 Task: Find connections with filter location Bottrop with filter topic #Entrepreneurshipwith filter profile language French with filter current company DNV - Energy Systems with filter school Kendriya vidyalaya  with filter industry Building Equipment Contractors with filter service category Blogging with filter keywords title Substitute Teacher
Action: Mouse moved to (499, 64)
Screenshot: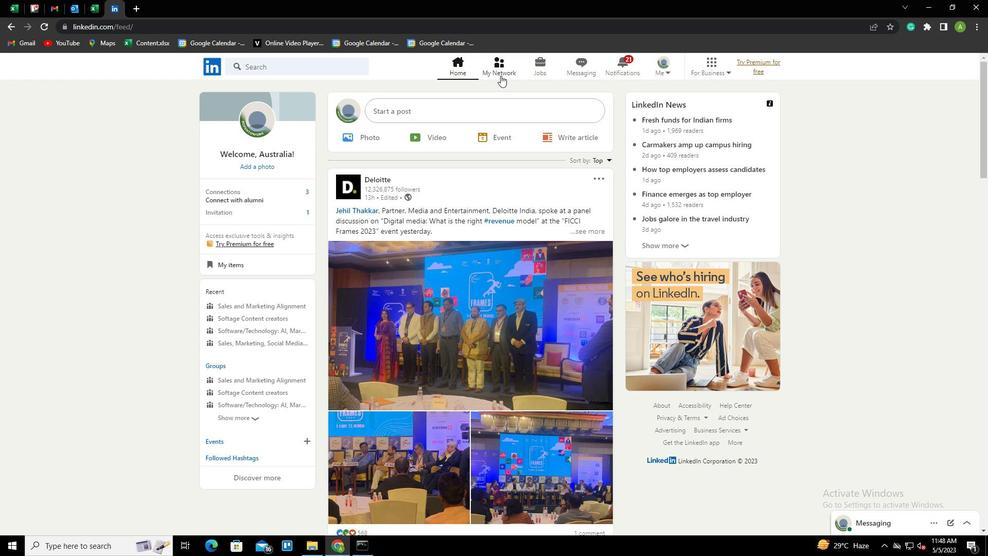 
Action: Mouse pressed left at (499, 64)
Screenshot: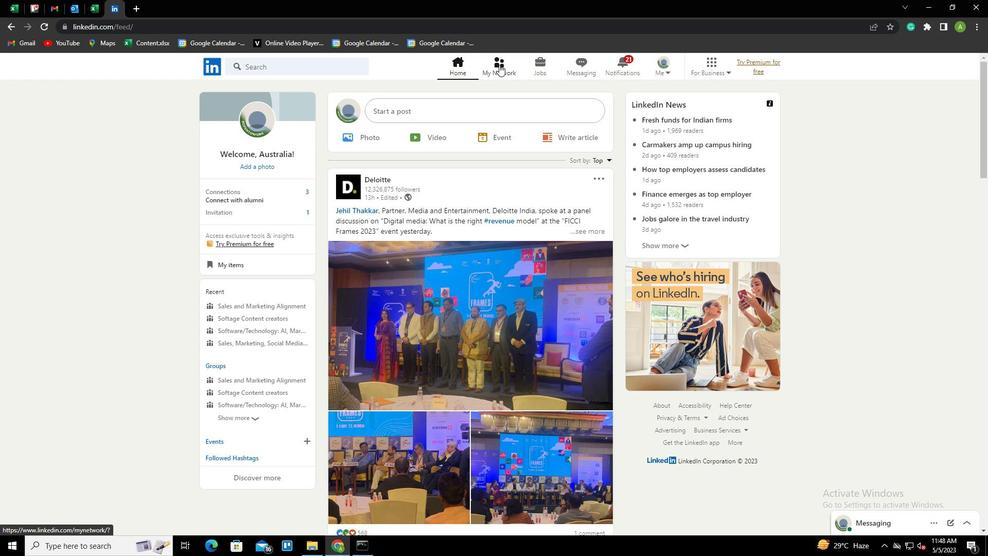 
Action: Mouse moved to (254, 120)
Screenshot: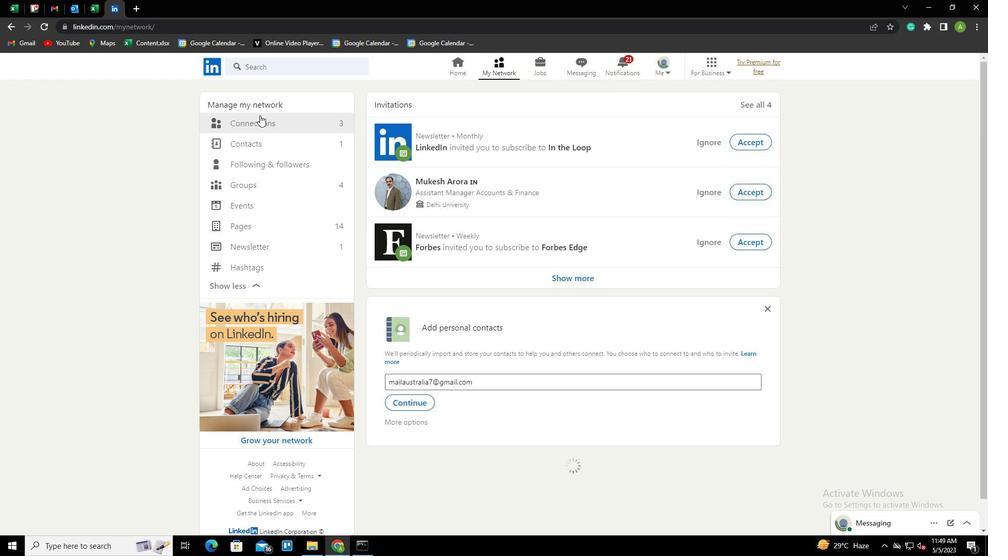 
Action: Mouse pressed left at (254, 120)
Screenshot: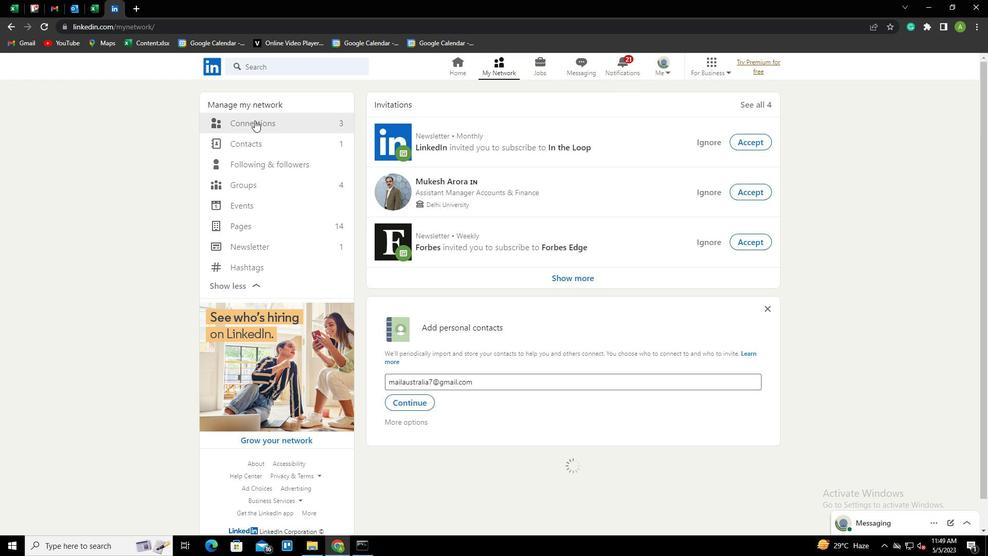 
Action: Mouse moved to (566, 122)
Screenshot: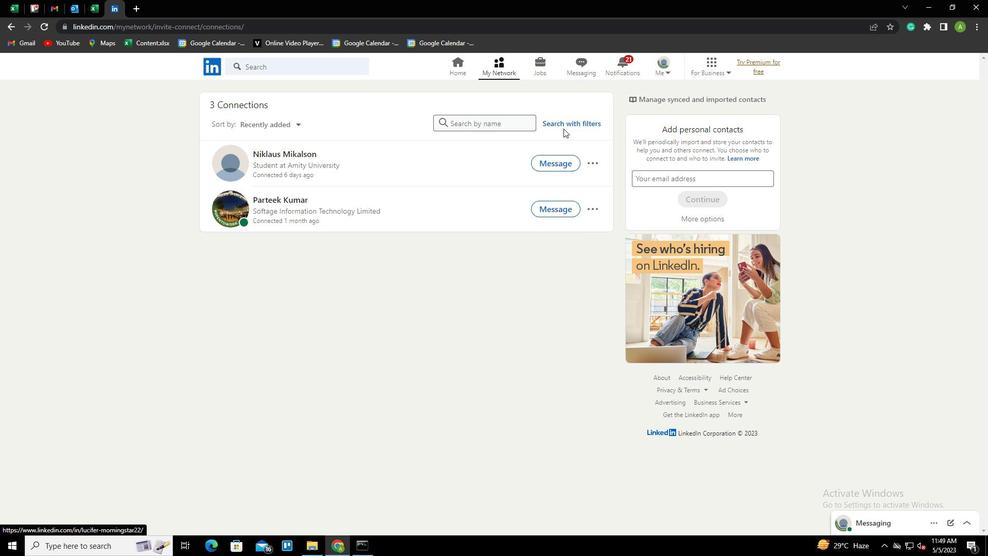 
Action: Mouse pressed left at (566, 122)
Screenshot: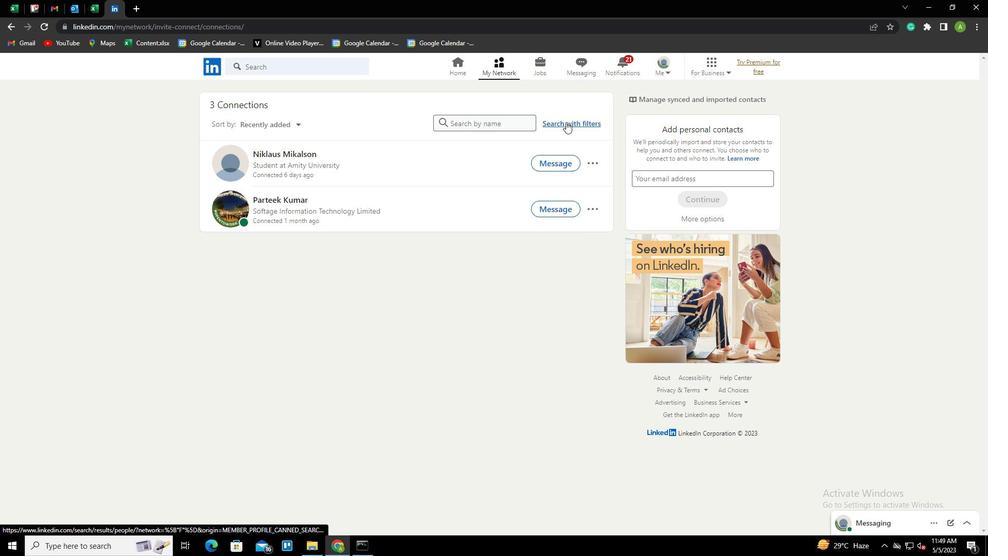 
Action: Mouse moved to (533, 98)
Screenshot: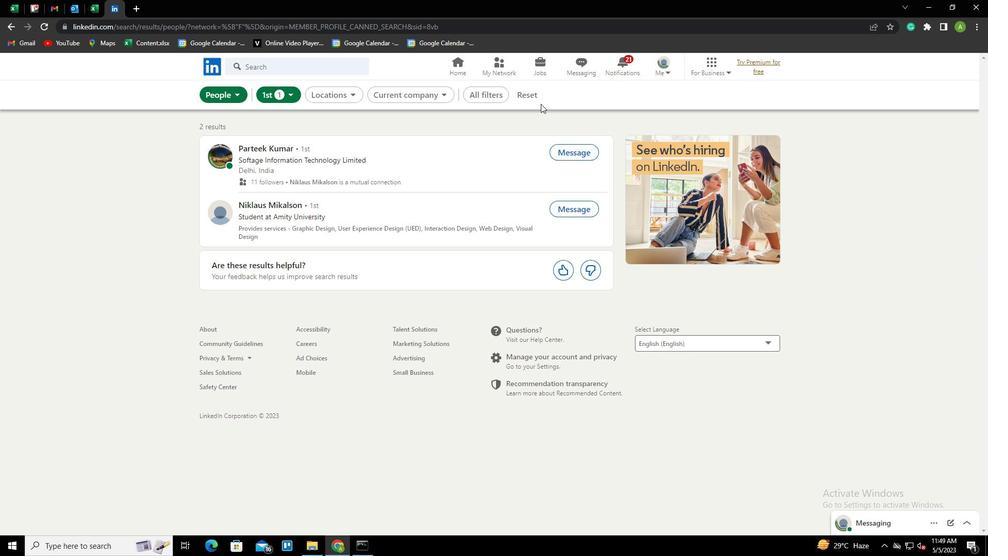 
Action: Mouse pressed left at (533, 98)
Screenshot: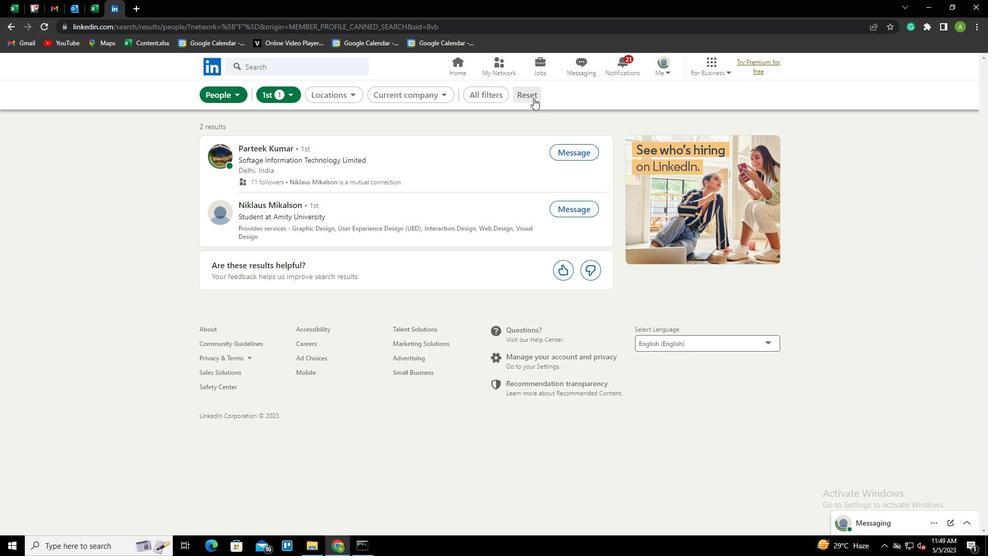 
Action: Mouse moved to (512, 94)
Screenshot: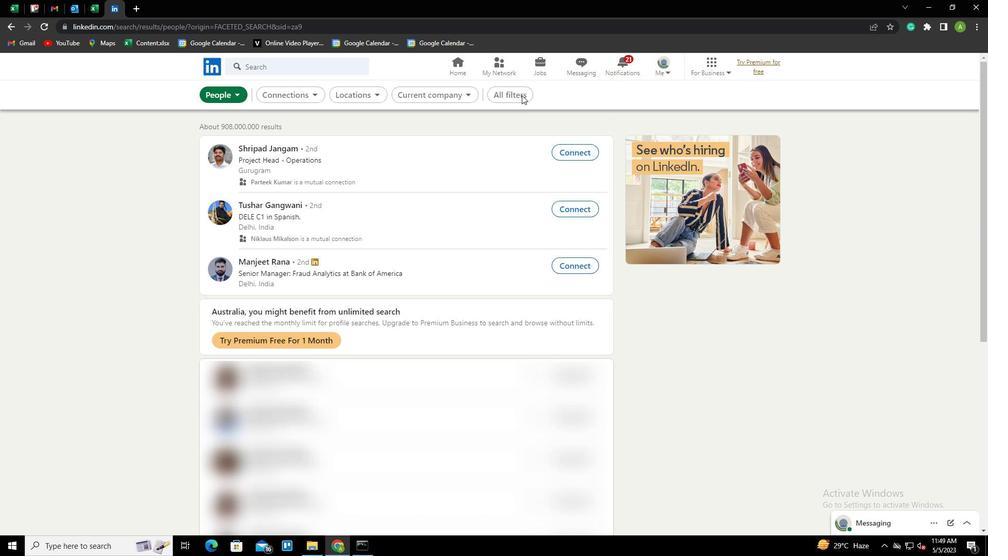 
Action: Mouse pressed left at (512, 94)
Screenshot: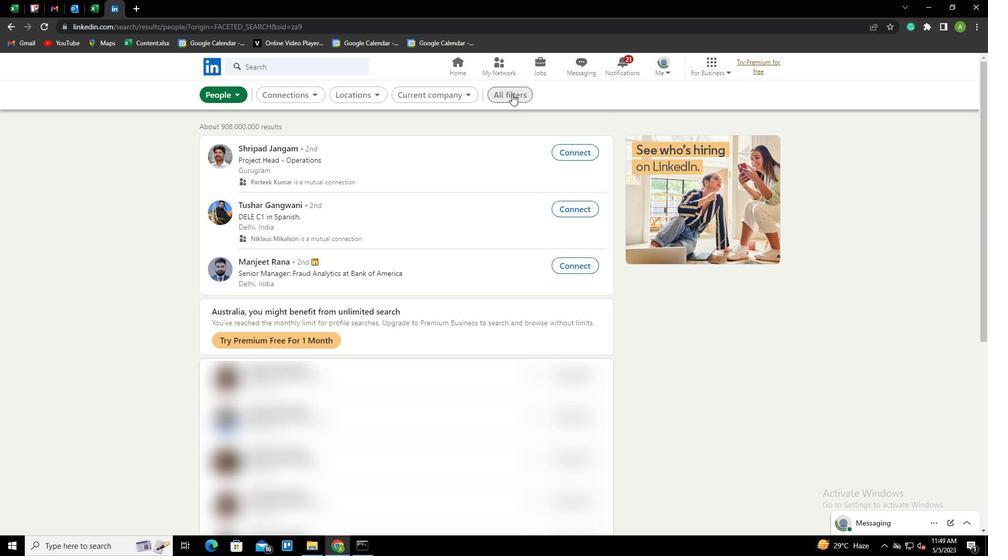 
Action: Mouse moved to (802, 260)
Screenshot: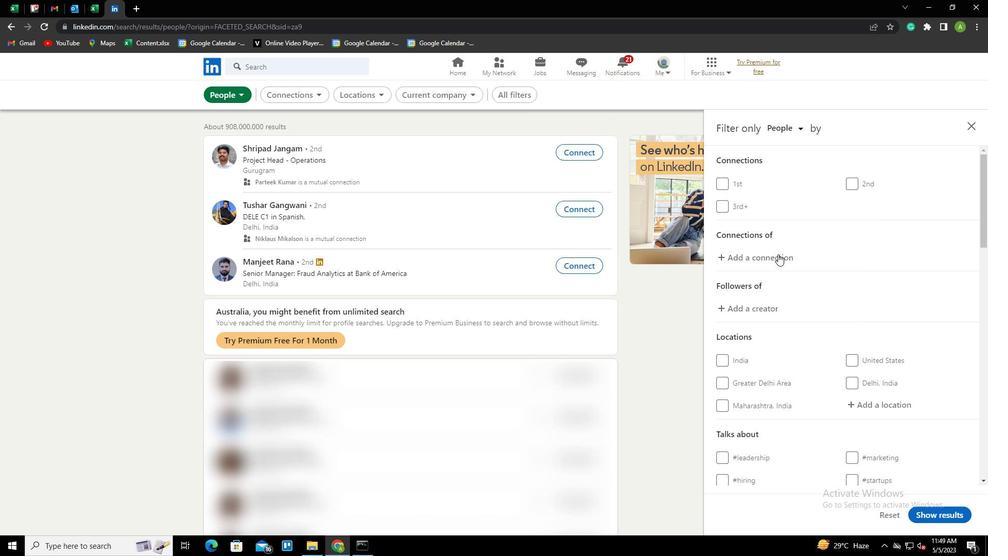 
Action: Mouse scrolled (802, 260) with delta (0, 0)
Screenshot: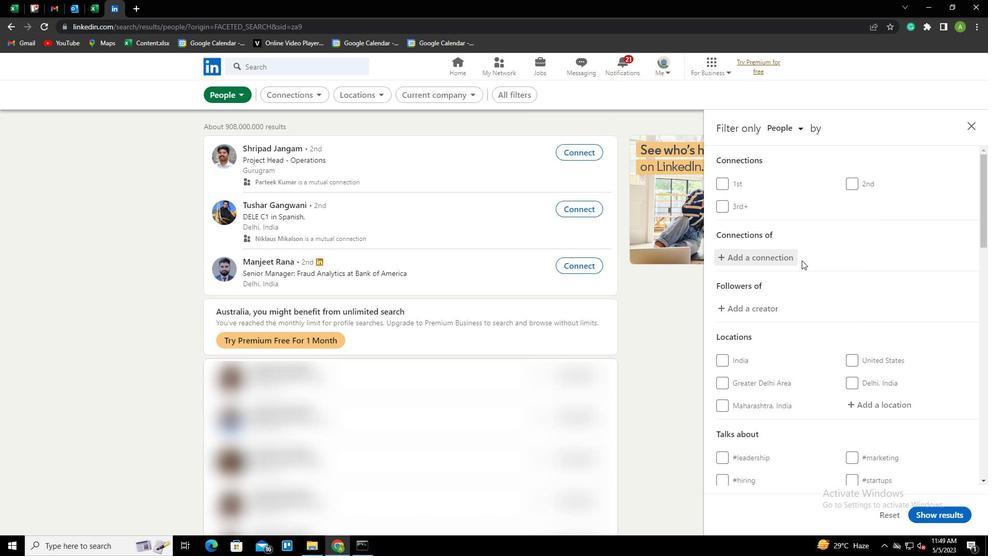 
Action: Mouse scrolled (802, 260) with delta (0, 0)
Screenshot: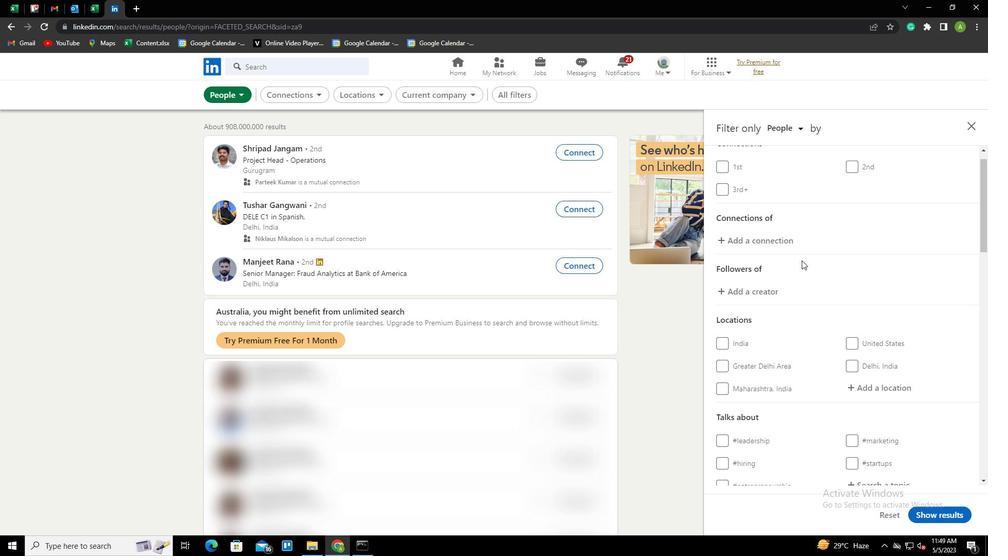 
Action: Mouse scrolled (802, 260) with delta (0, 0)
Screenshot: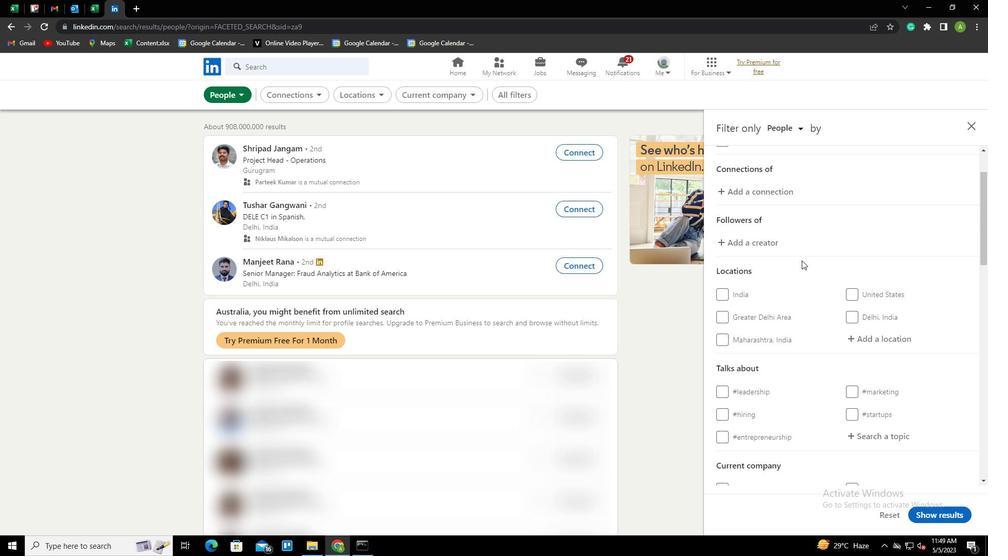 
Action: Mouse moved to (882, 250)
Screenshot: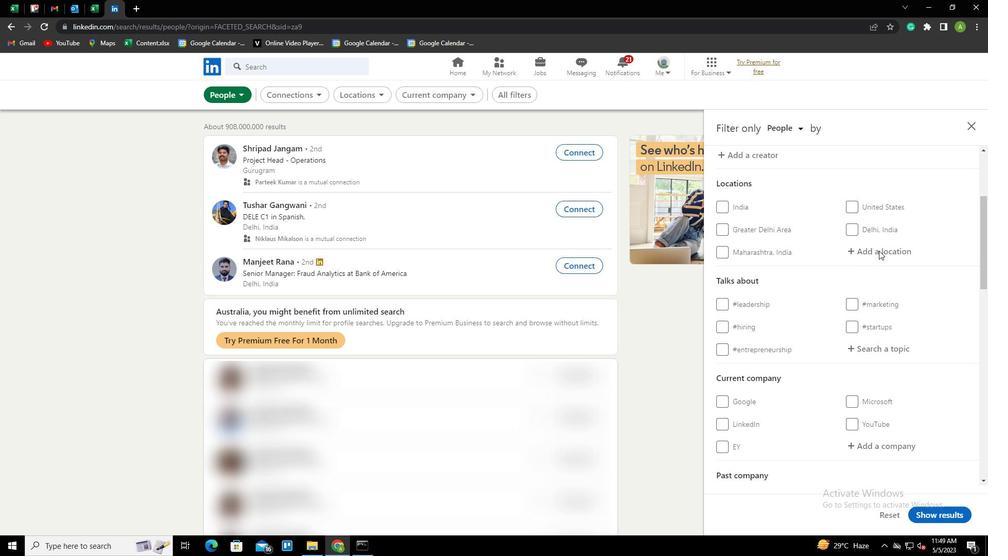 
Action: Mouse pressed left at (882, 250)
Screenshot: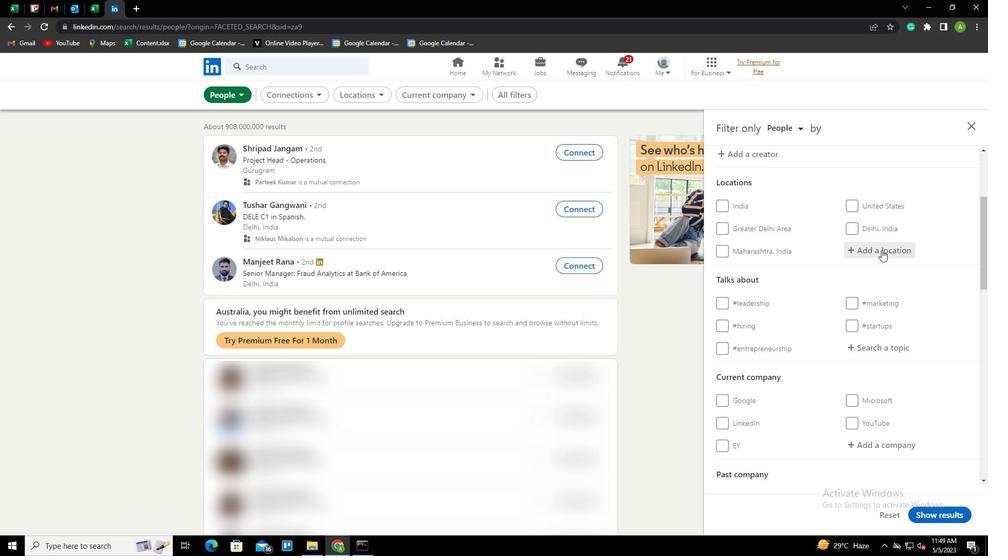 
Action: Key pressed <Key.shift>BO
Screenshot: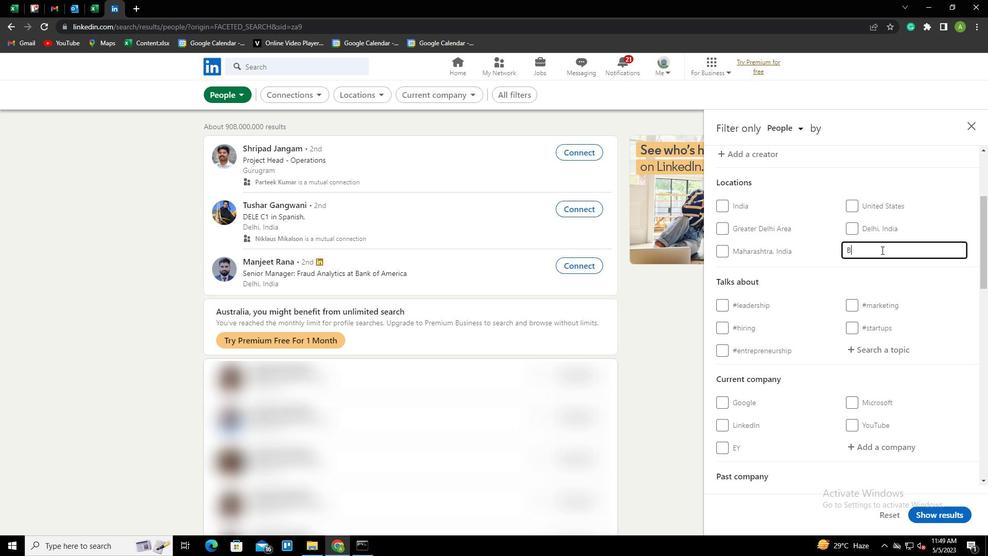
Action: Mouse moved to (882, 250)
Screenshot: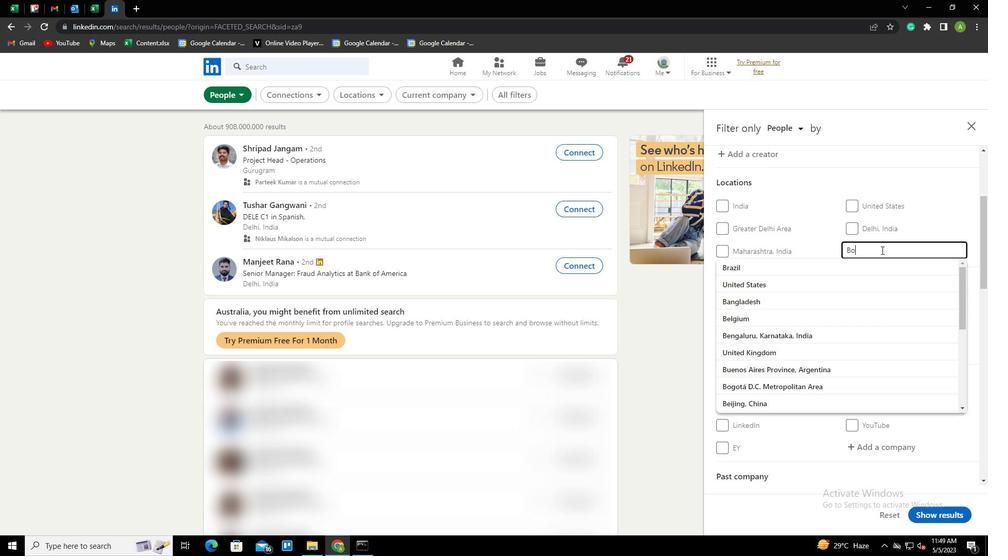 
Action: Key pressed TTROP<Key.down><Key.enter>
Screenshot: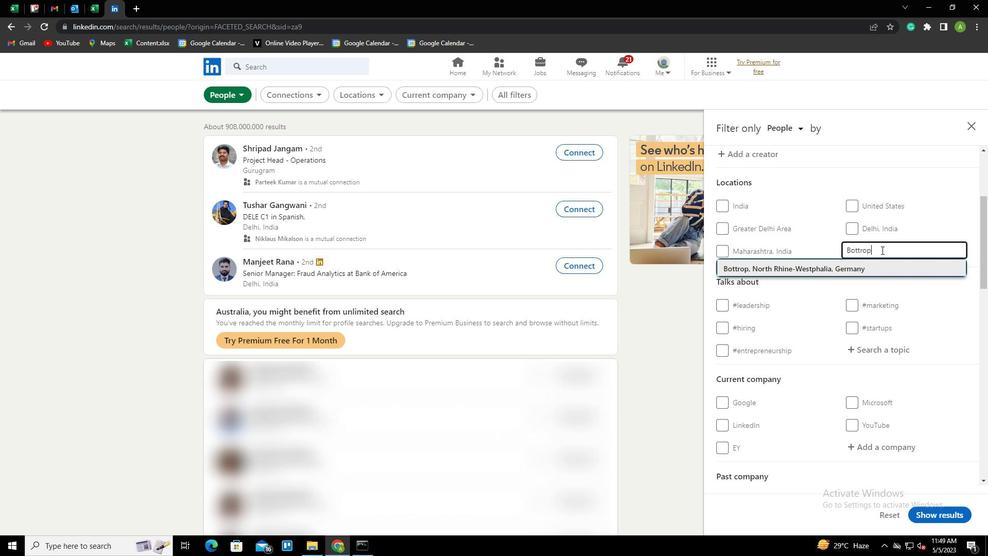 
Action: Mouse scrolled (882, 249) with delta (0, 0)
Screenshot: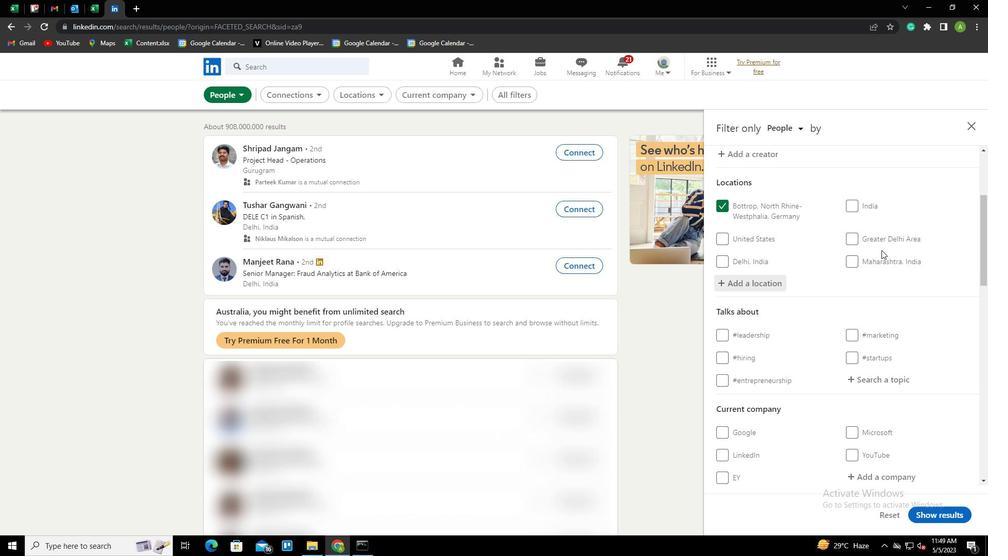 
Action: Mouse scrolled (882, 249) with delta (0, 0)
Screenshot: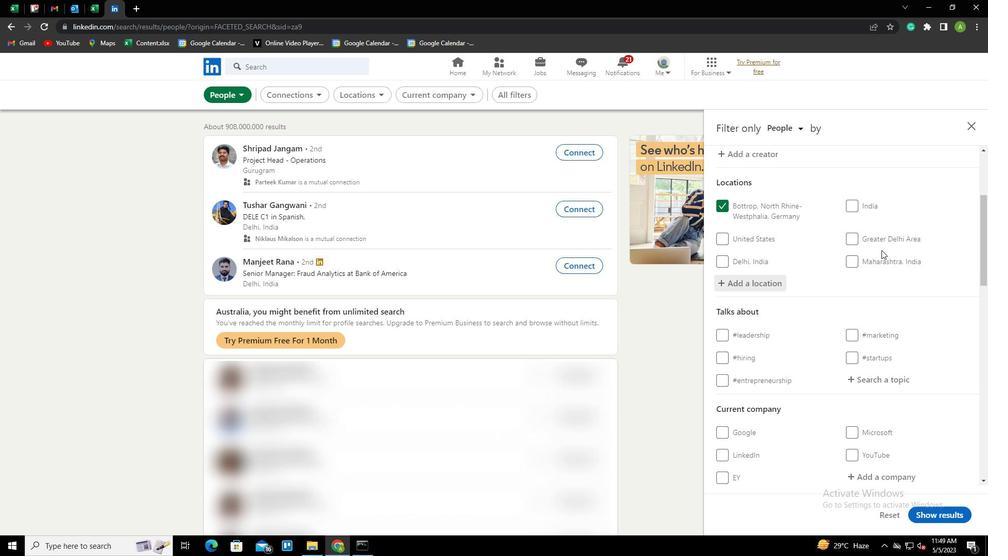 
Action: Mouse moved to (880, 276)
Screenshot: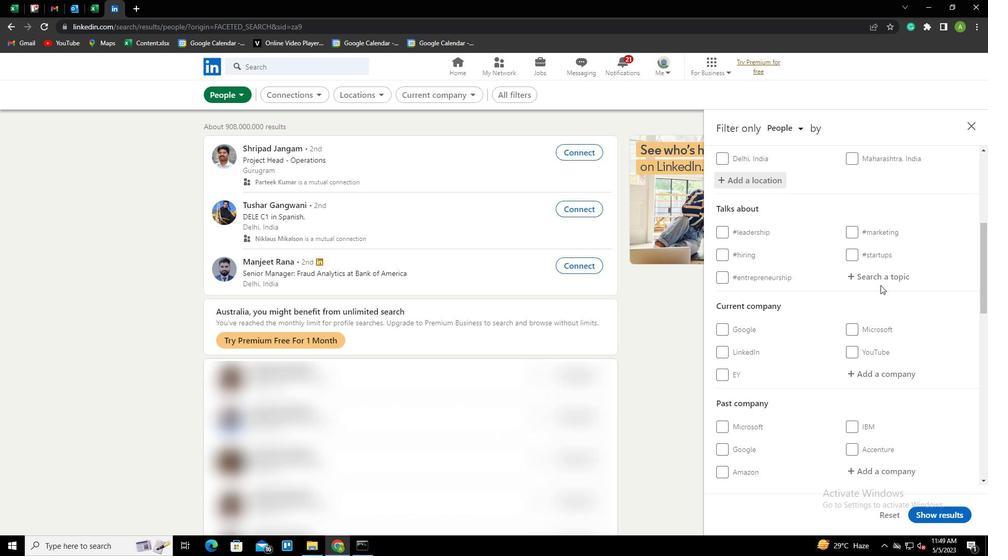 
Action: Mouse pressed left at (880, 276)
Screenshot: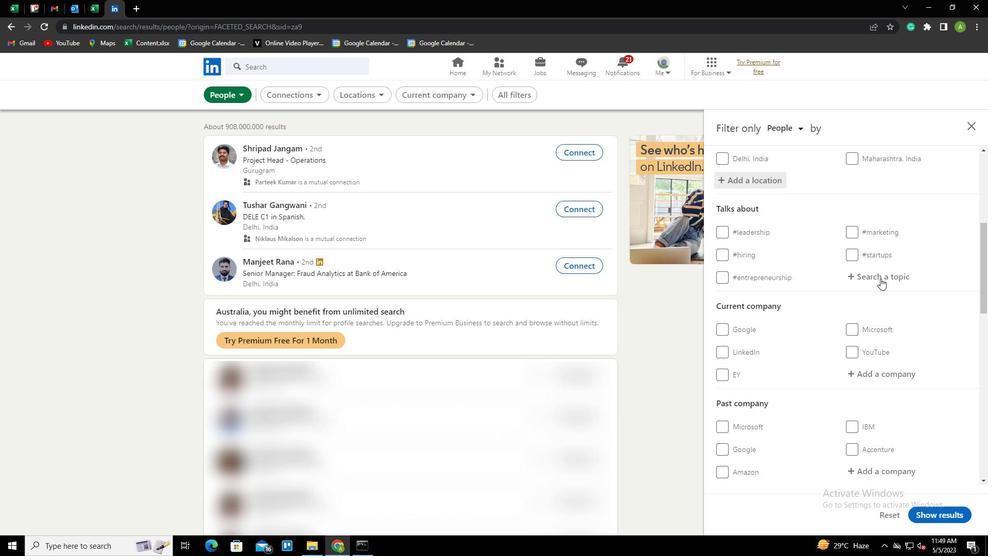 
Action: Key pressed <Key.shift>ENTREPRENEURSHIP<Key.down><Key.enter>
Screenshot: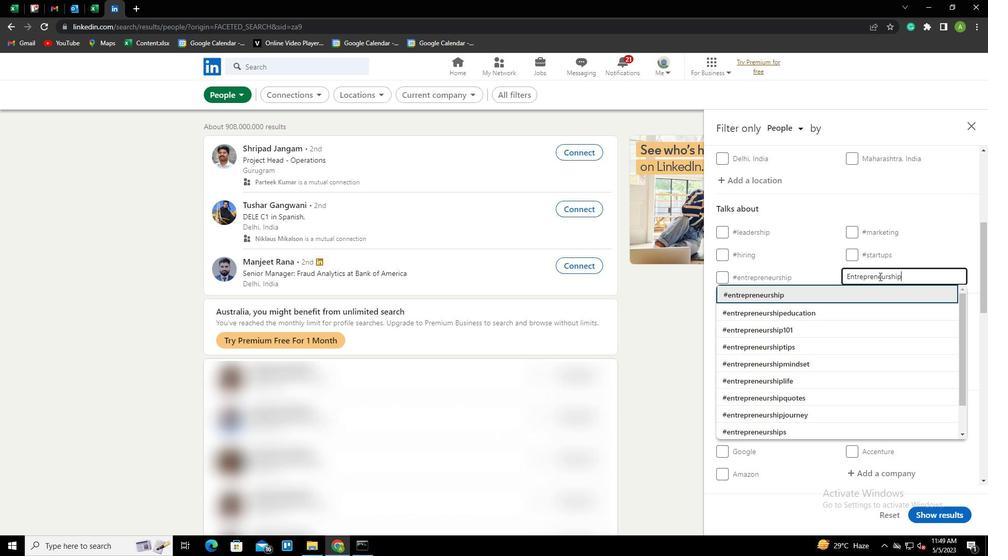 
Action: Mouse scrolled (880, 276) with delta (0, 0)
Screenshot: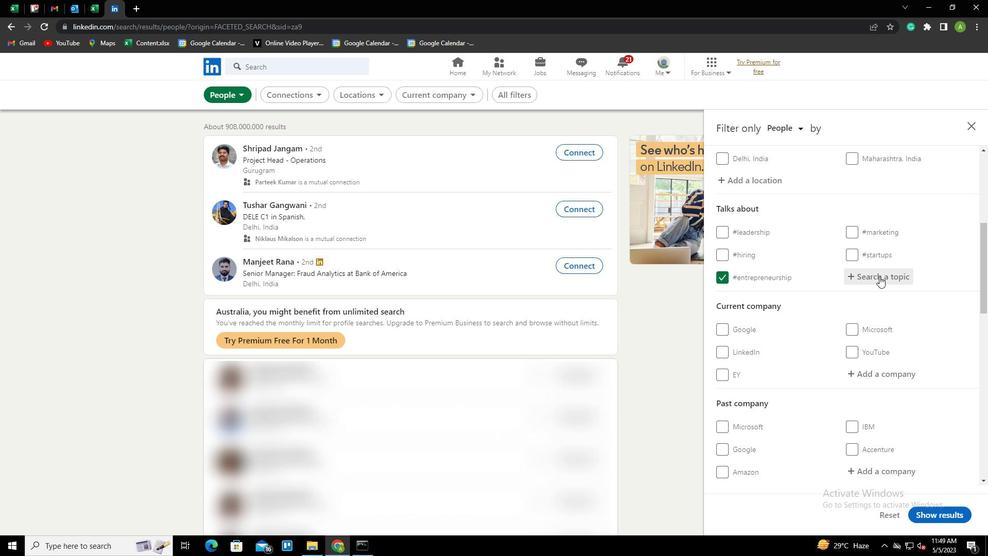 
Action: Mouse scrolled (880, 276) with delta (0, 0)
Screenshot: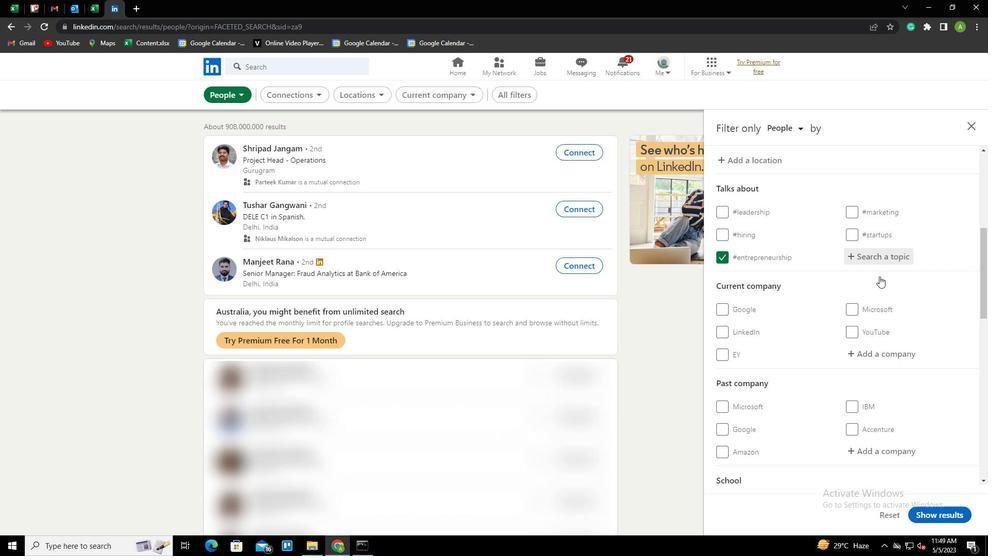 
Action: Mouse scrolled (880, 276) with delta (0, 0)
Screenshot: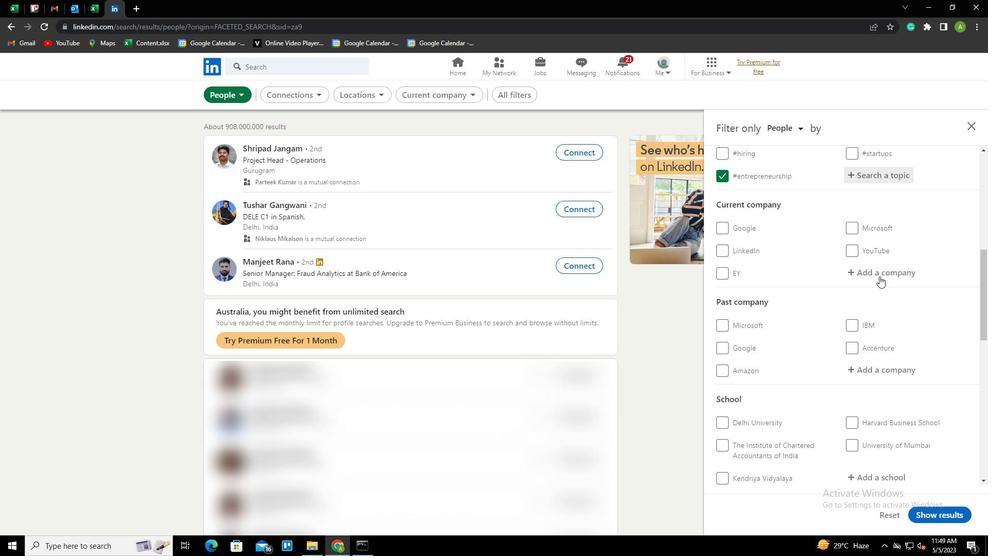 
Action: Mouse scrolled (880, 276) with delta (0, 0)
Screenshot: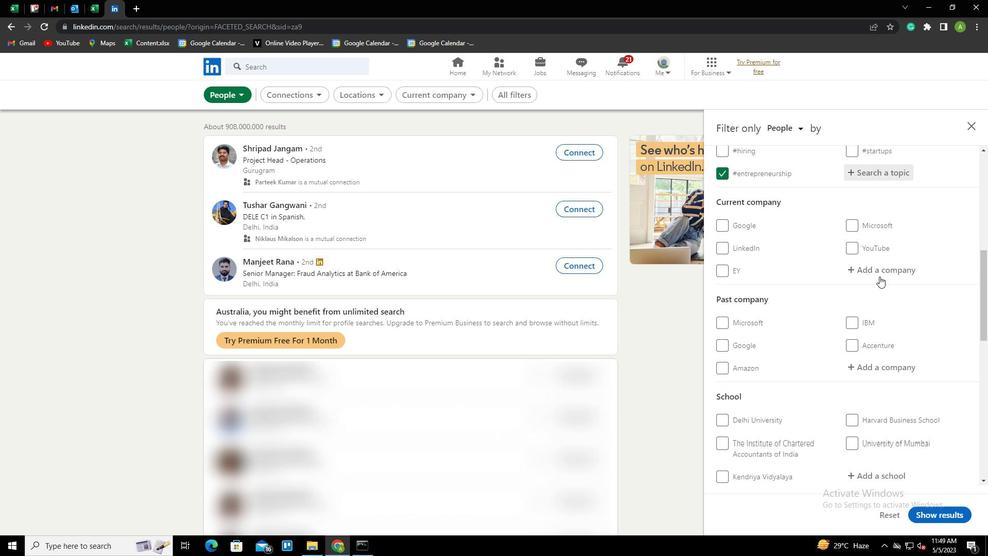 
Action: Mouse scrolled (880, 276) with delta (0, 0)
Screenshot: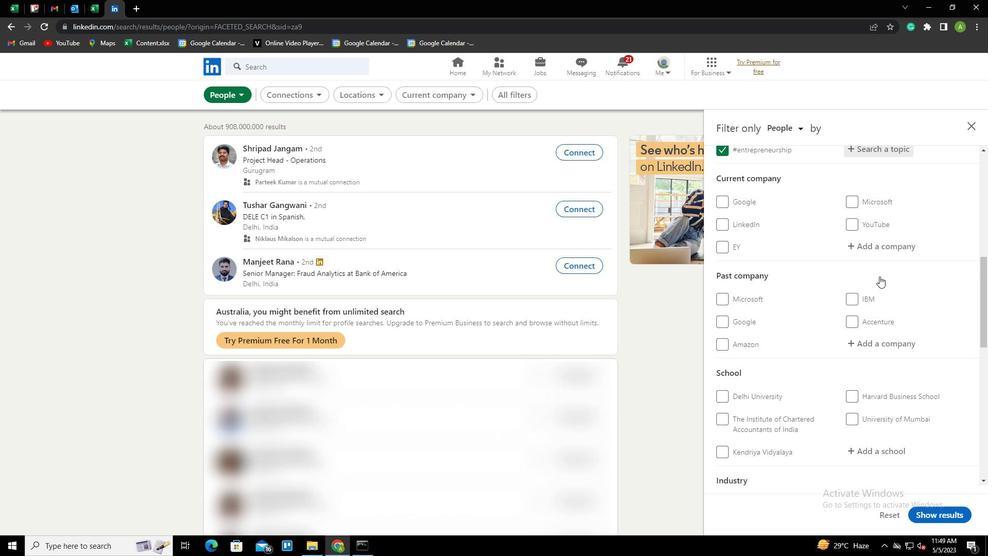 
Action: Mouse scrolled (880, 276) with delta (0, 0)
Screenshot: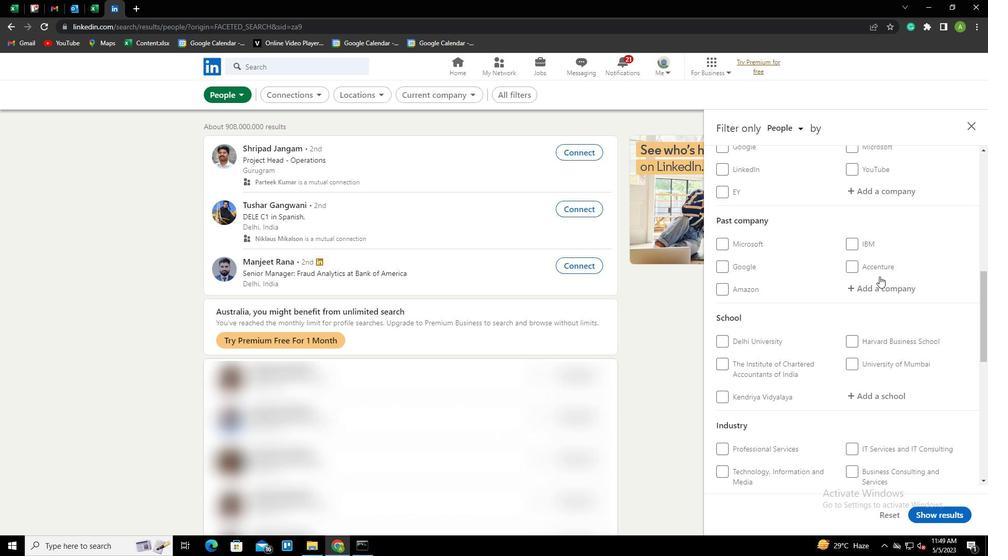 
Action: Mouse scrolled (880, 276) with delta (0, 0)
Screenshot: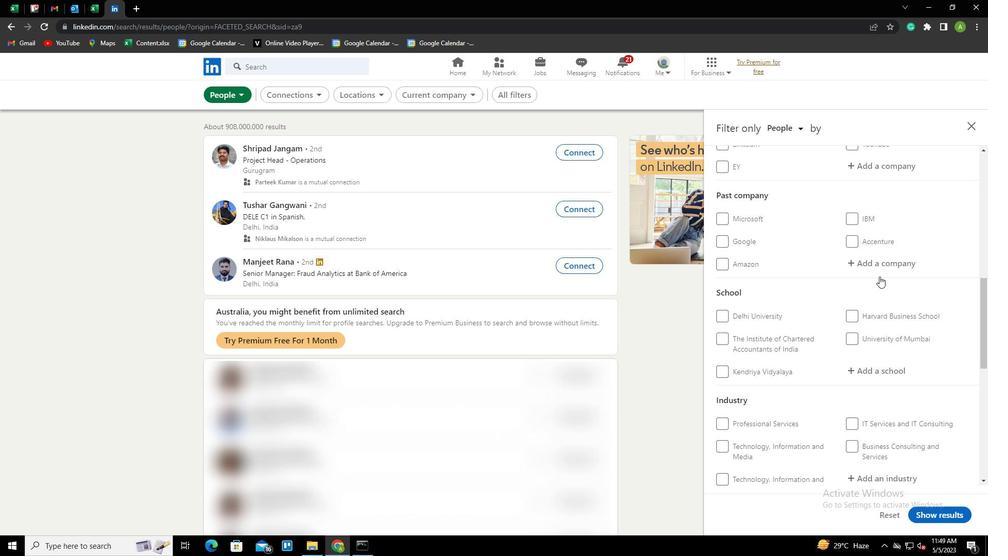 
Action: Mouse scrolled (880, 276) with delta (0, 0)
Screenshot: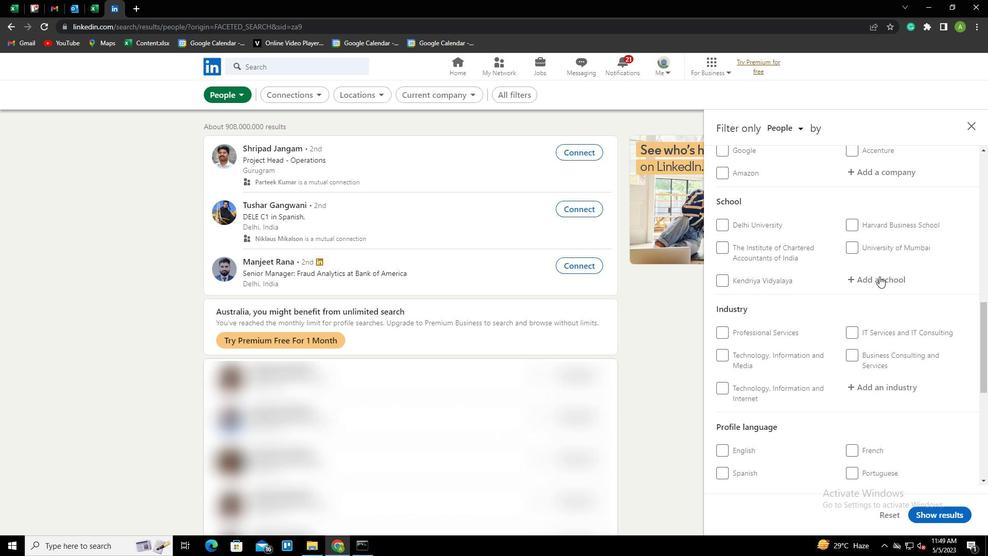 
Action: Mouse moved to (853, 335)
Screenshot: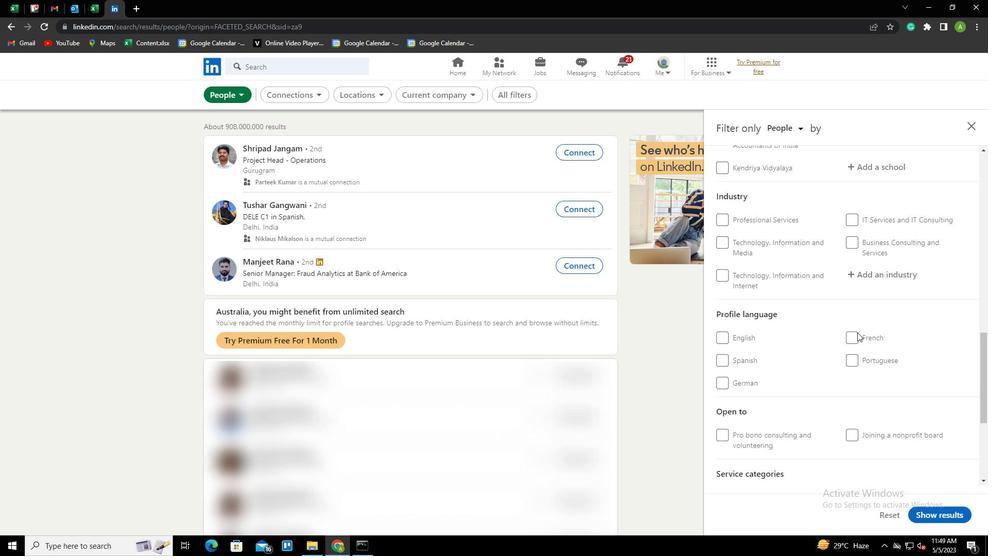 
Action: Mouse pressed left at (853, 335)
Screenshot: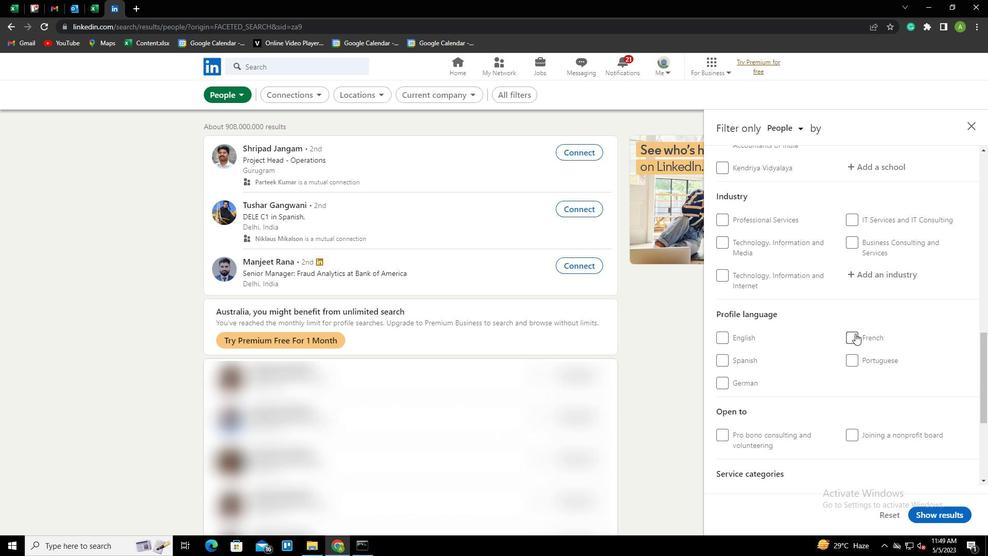 
Action: Mouse moved to (910, 313)
Screenshot: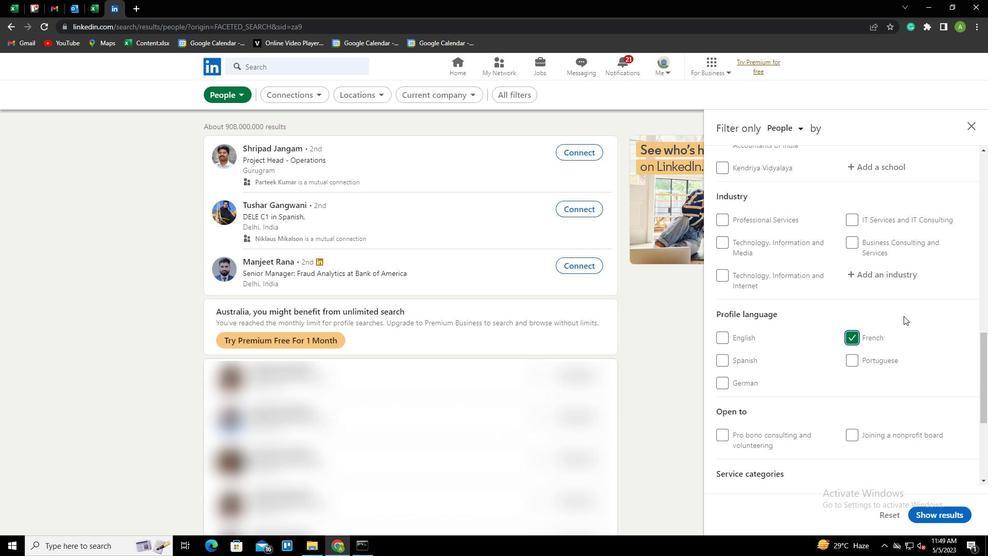 
Action: Mouse scrolled (910, 314) with delta (0, 0)
Screenshot: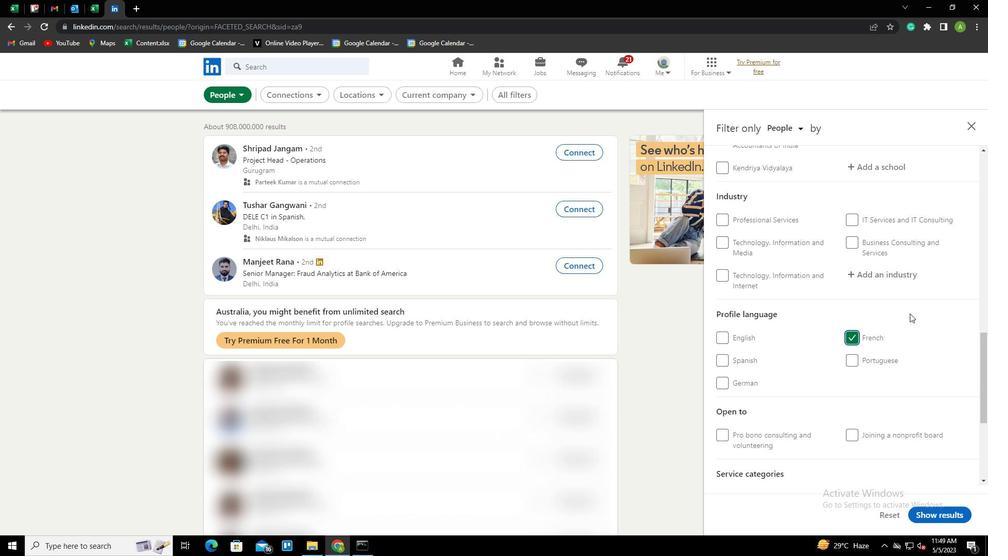 
Action: Mouse scrolled (910, 314) with delta (0, 0)
Screenshot: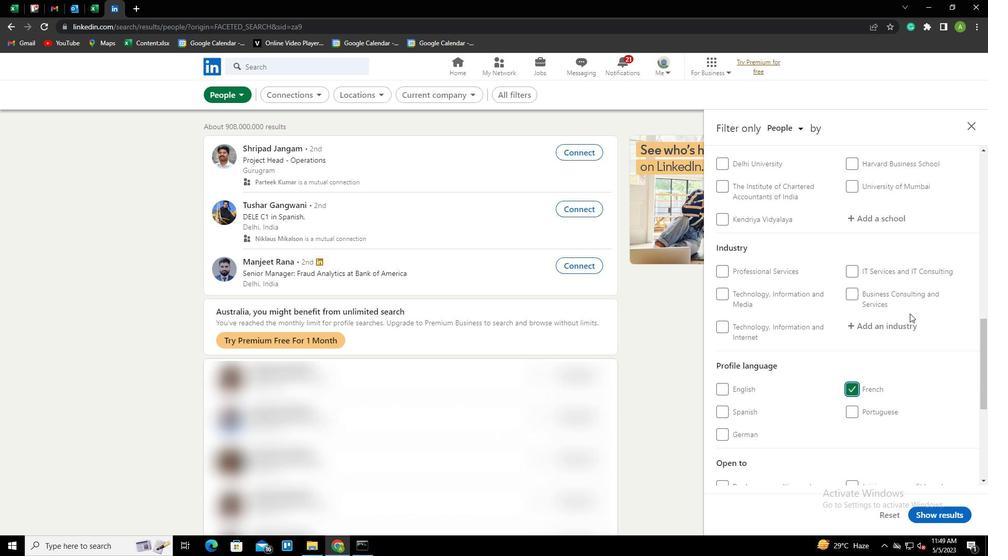 
Action: Mouse scrolled (910, 314) with delta (0, 0)
Screenshot: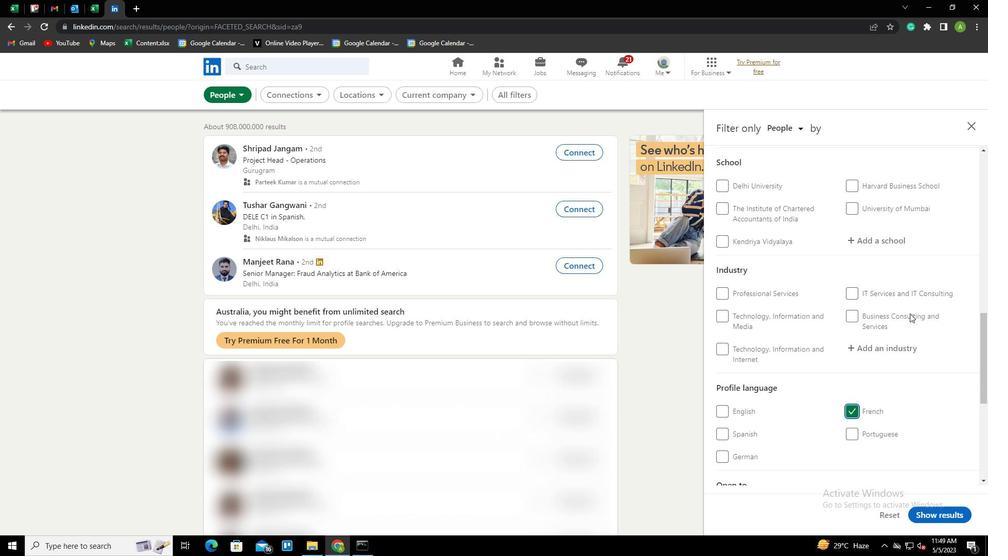 
Action: Mouse scrolled (910, 314) with delta (0, 0)
Screenshot: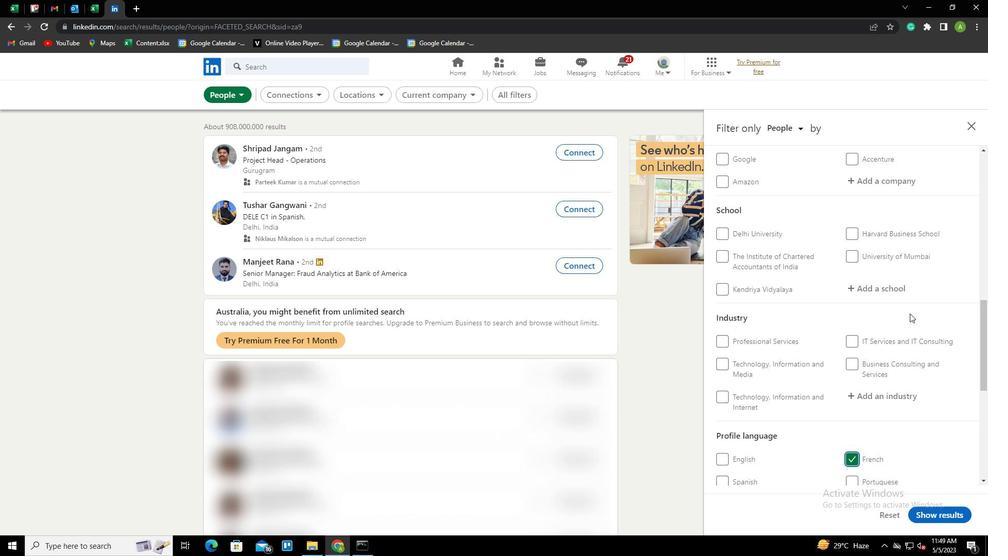 
Action: Mouse scrolled (910, 314) with delta (0, 0)
Screenshot: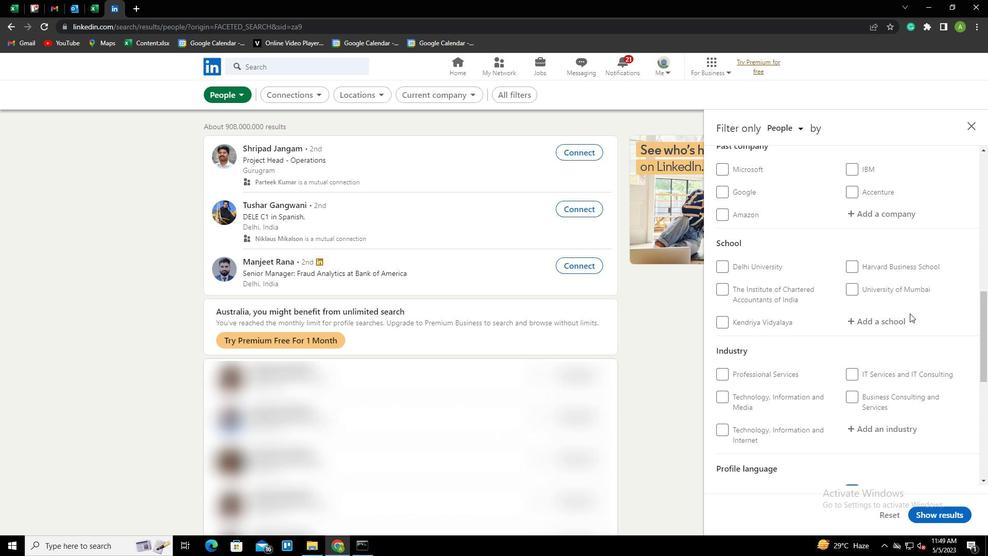 
Action: Mouse scrolled (910, 314) with delta (0, 0)
Screenshot: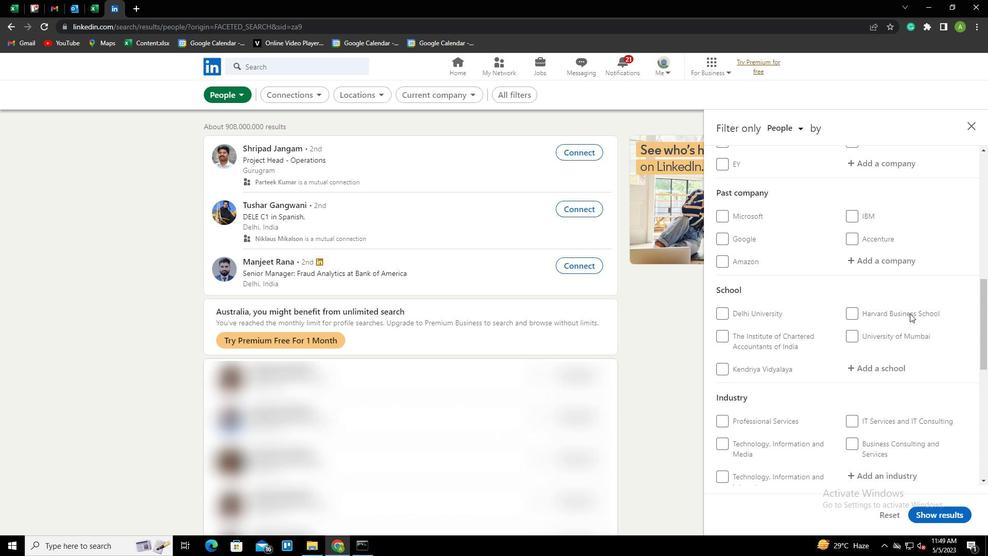 
Action: Mouse scrolled (910, 314) with delta (0, 0)
Screenshot: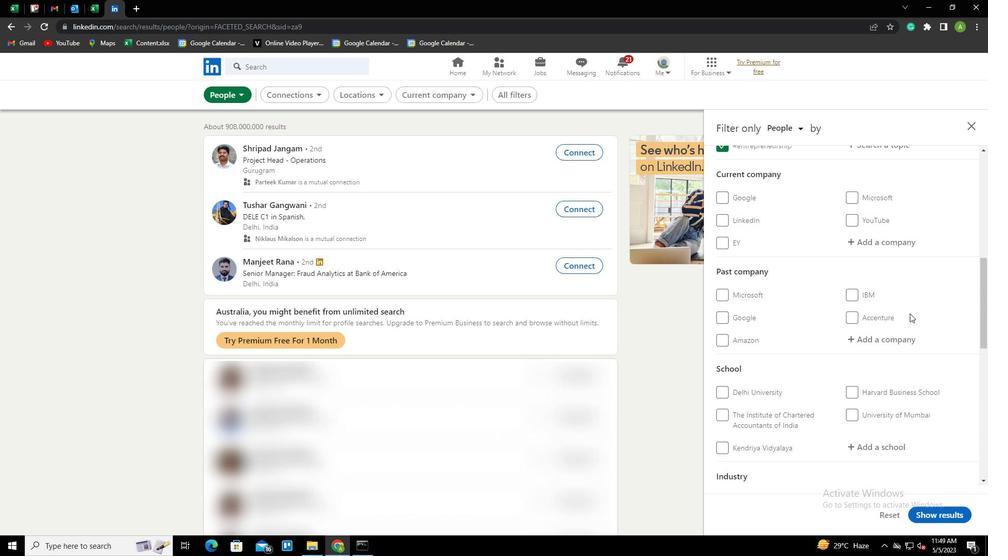 
Action: Mouse moved to (887, 325)
Screenshot: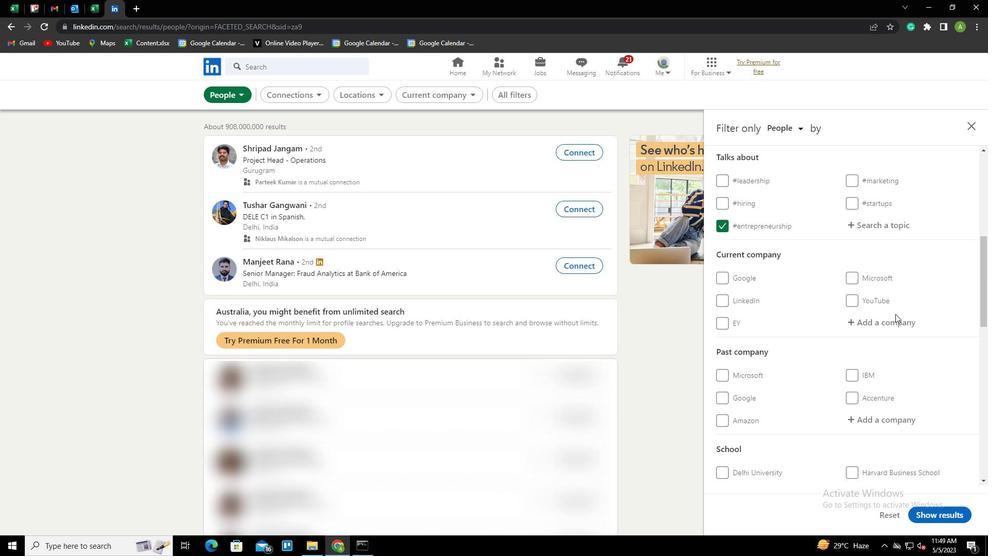 
Action: Mouse pressed left at (887, 325)
Screenshot: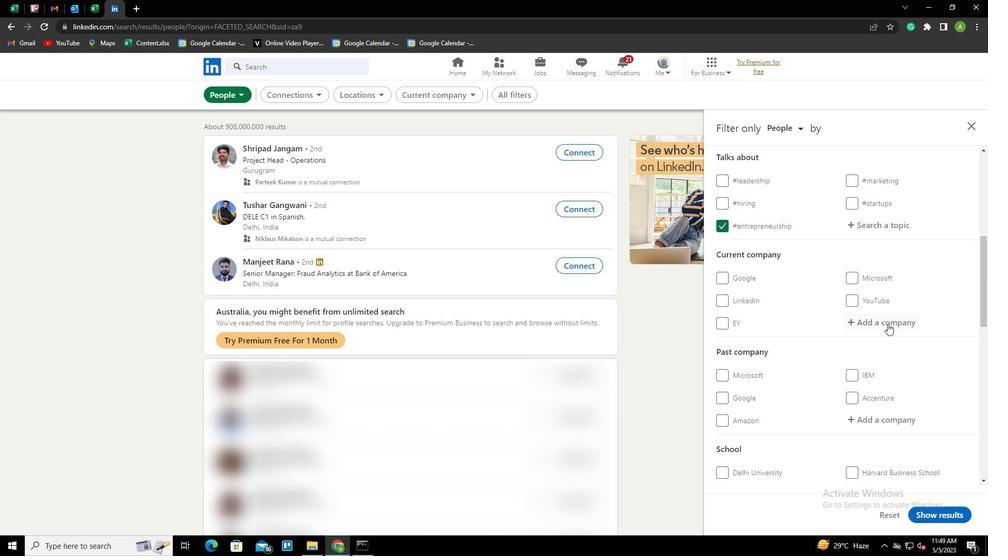 
Action: Mouse moved to (887, 325)
Screenshot: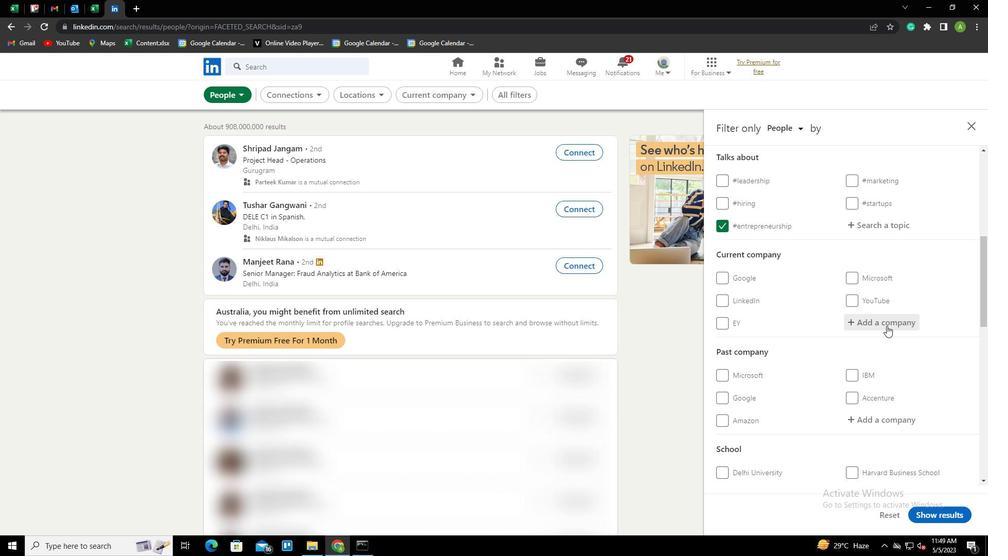 
Action: Key pressed <Key.shift><Key.shift><Key.shift><Key.shift><Key.shift><Key.shift><Key.shift><Key.shift><Key.shift><Key.shift><Key.shift>DNV<Key.space>-<Key.space><Key.shift>ENERGY<Key.down><Key.enter>
Screenshot: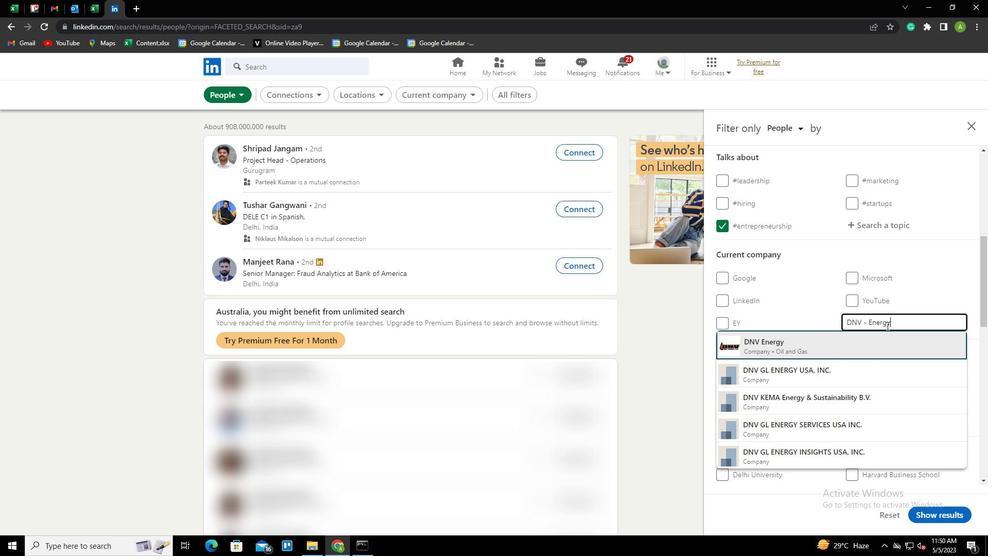 
Action: Mouse scrolled (887, 325) with delta (0, 0)
Screenshot: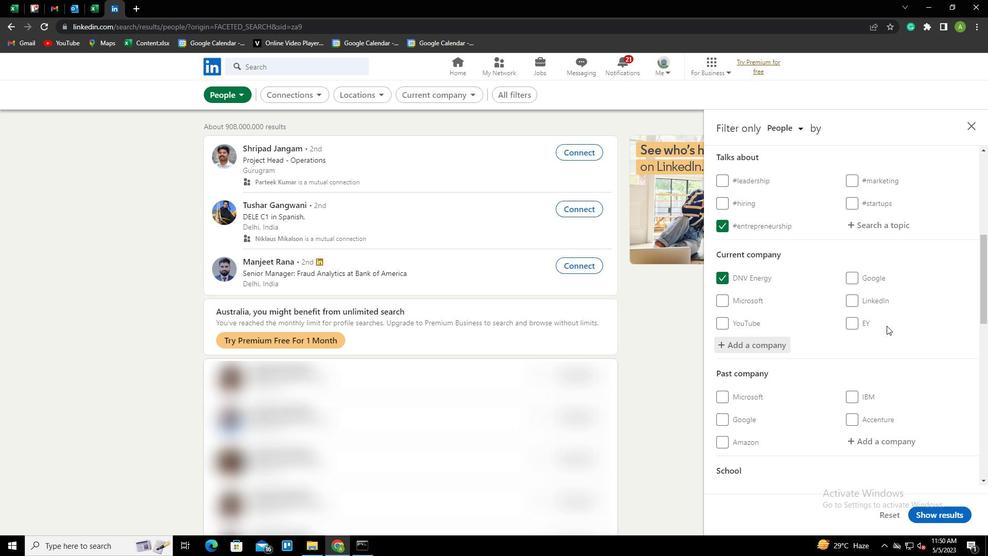 
Action: Mouse scrolled (887, 325) with delta (0, 0)
Screenshot: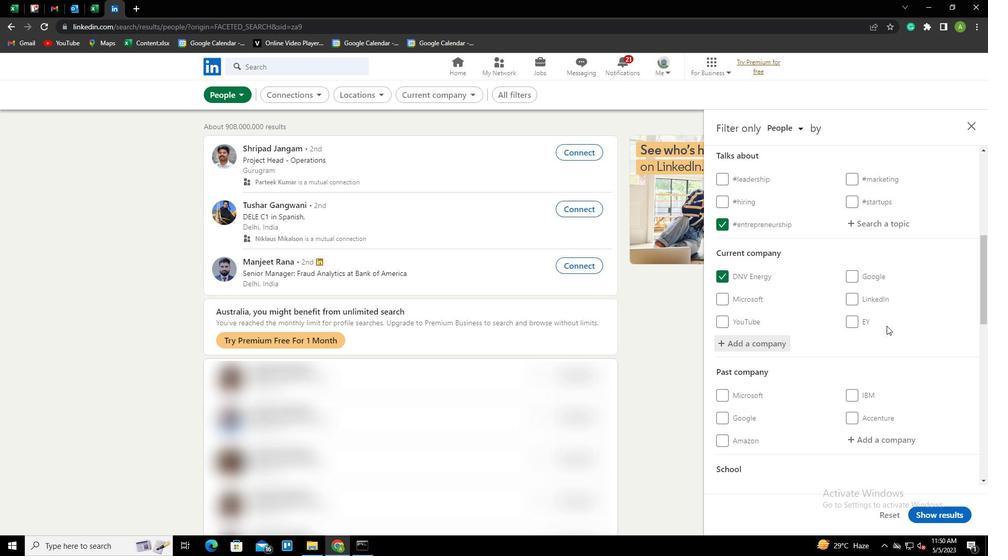 
Action: Mouse scrolled (887, 325) with delta (0, 0)
Screenshot: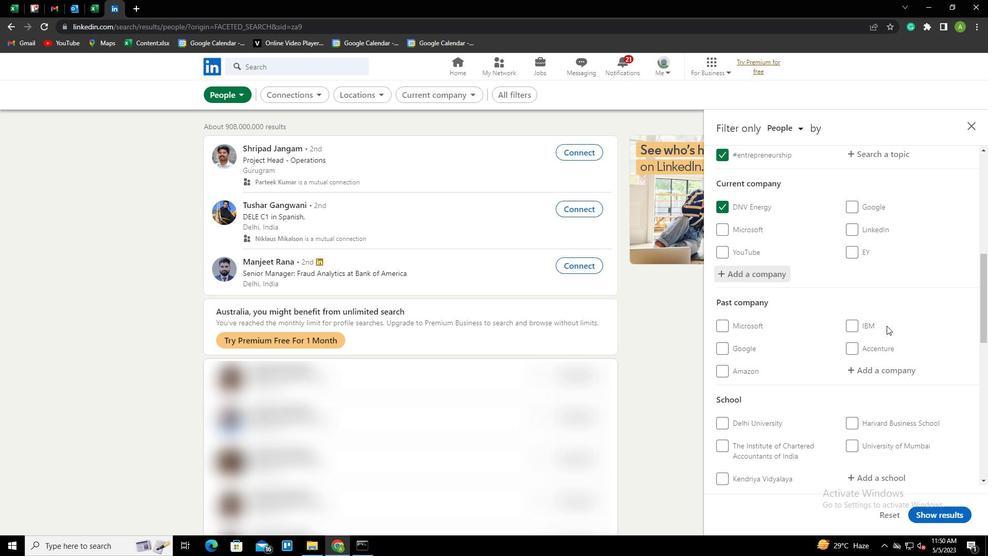 
Action: Mouse scrolled (887, 325) with delta (0, 0)
Screenshot: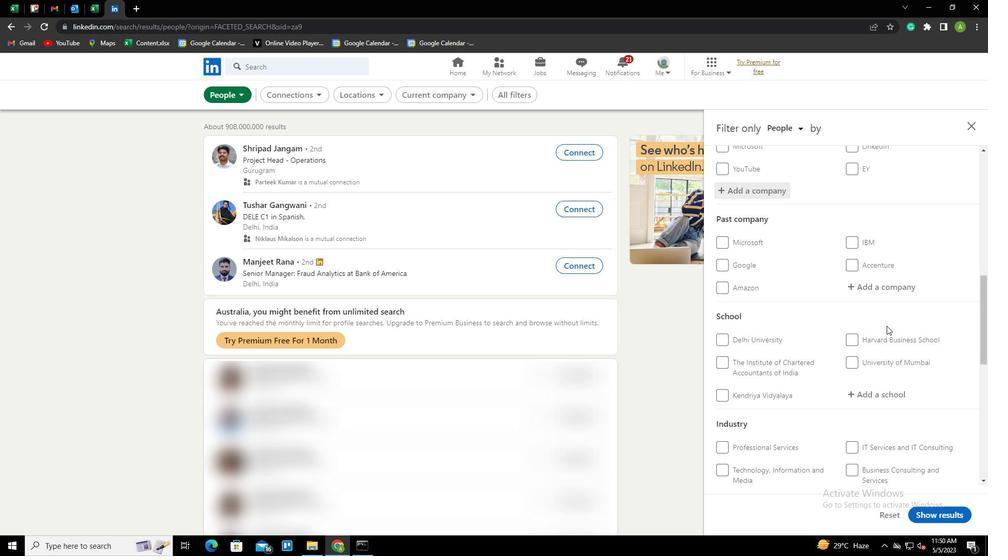 
Action: Mouse scrolled (887, 325) with delta (0, 0)
Screenshot: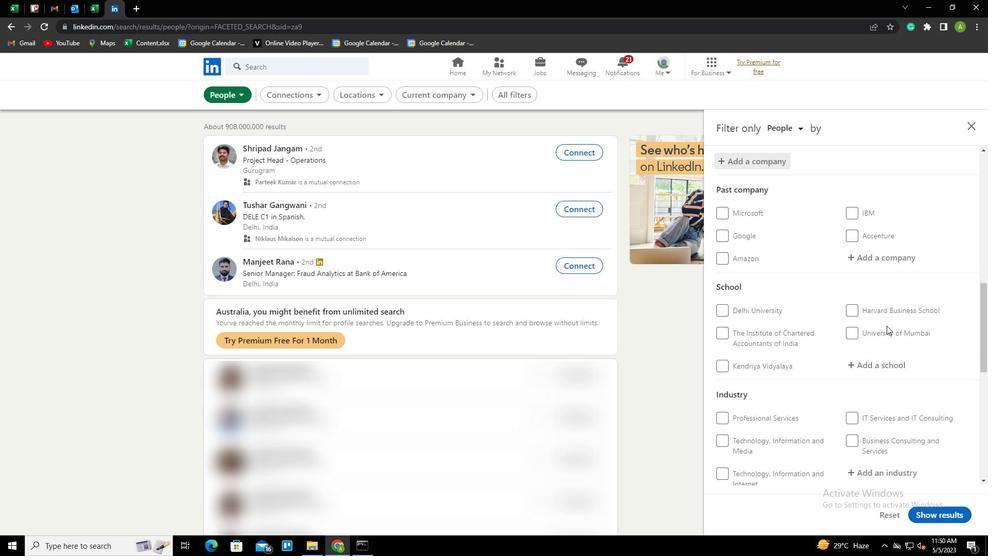 
Action: Mouse moved to (873, 292)
Screenshot: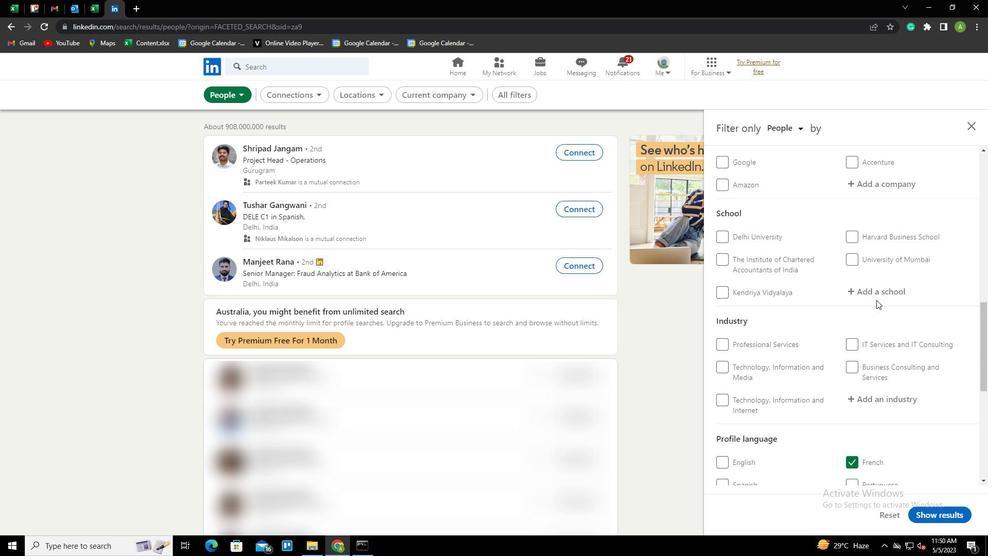 
Action: Mouse pressed left at (873, 292)
Screenshot: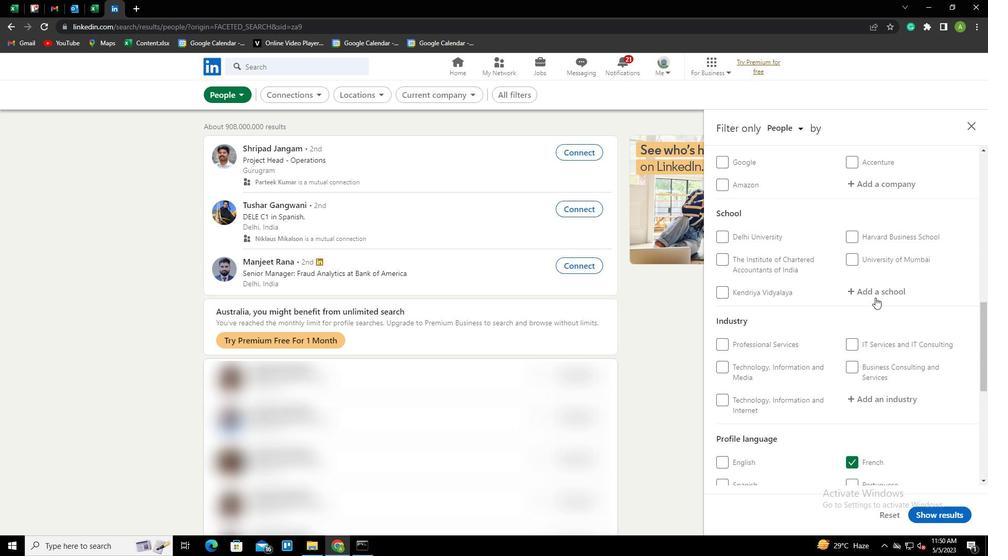 
Action: Key pressed <Key.shift>KENDRIYA<Key.space>VIDYALAYA<Key.down><Key.down><Key.enter>
Screenshot: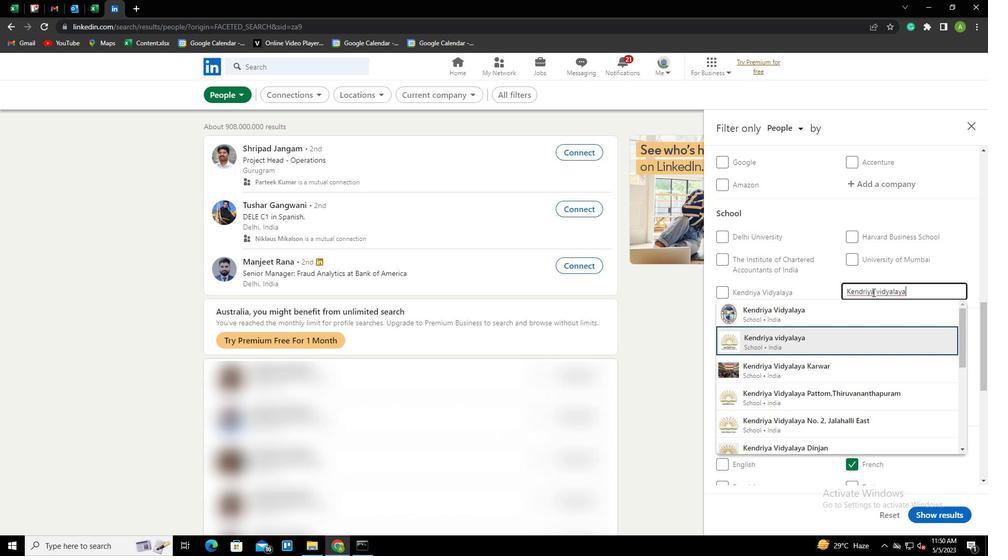 
Action: Mouse scrolled (873, 291) with delta (0, 0)
Screenshot: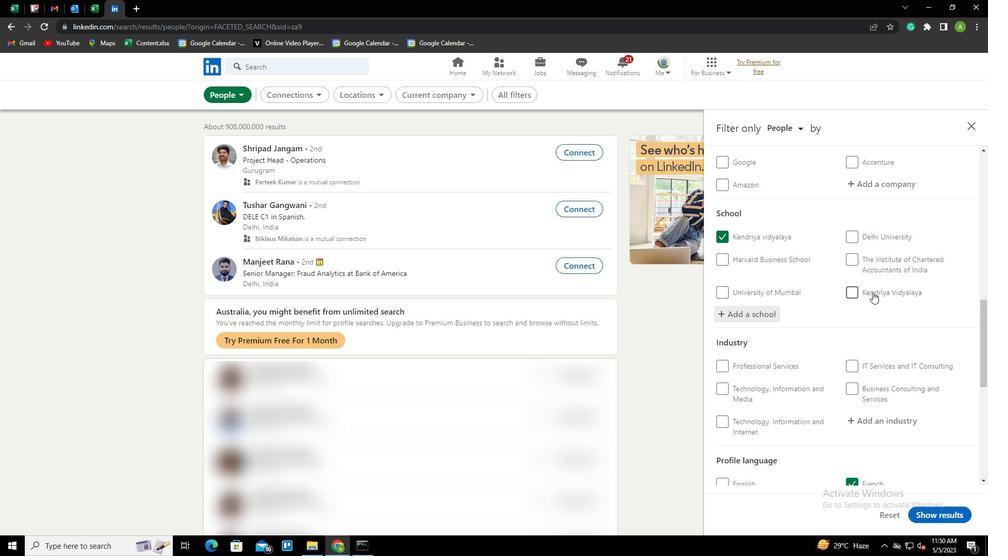 
Action: Mouse scrolled (873, 291) with delta (0, 0)
Screenshot: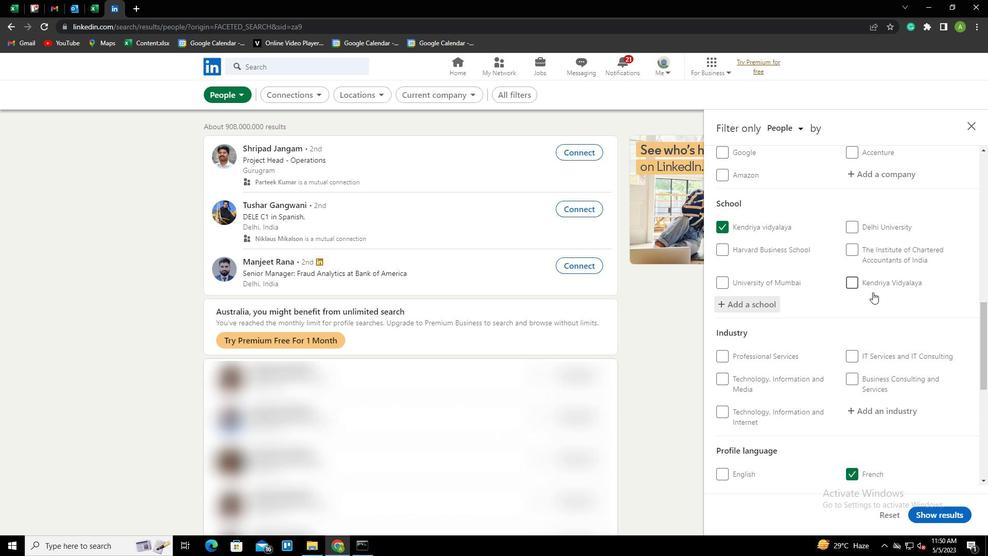 
Action: Mouse scrolled (873, 291) with delta (0, 0)
Screenshot: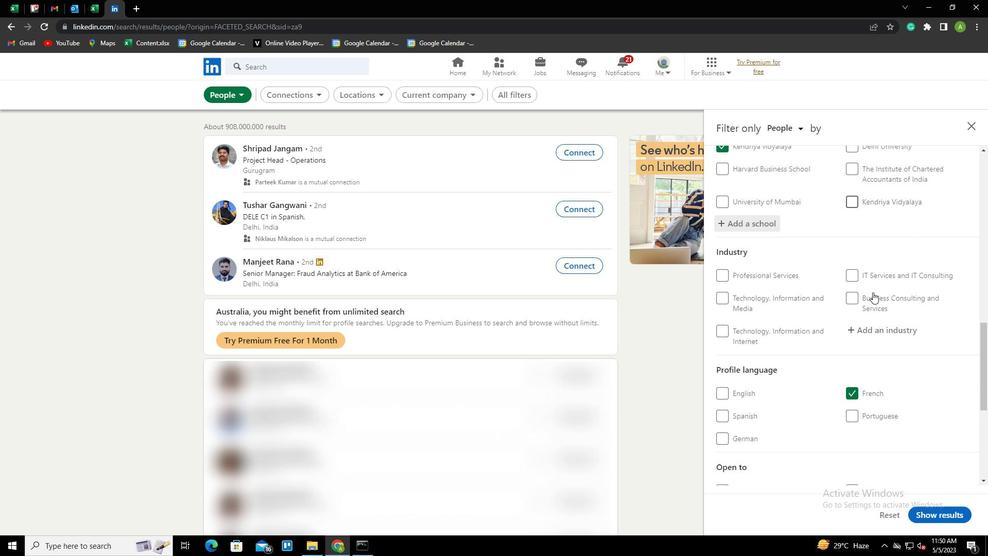 
Action: Mouse moved to (865, 262)
Screenshot: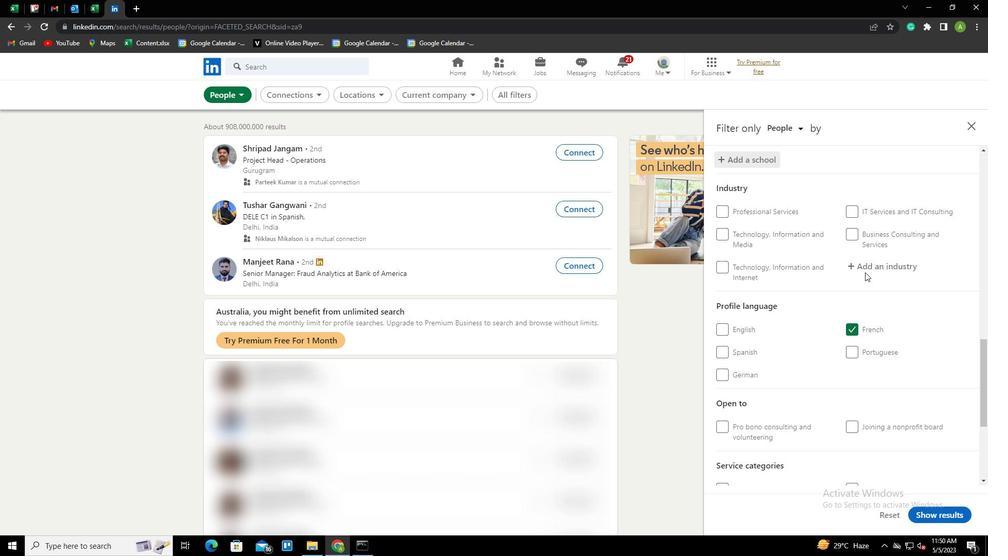 
Action: Mouse pressed left at (865, 262)
Screenshot: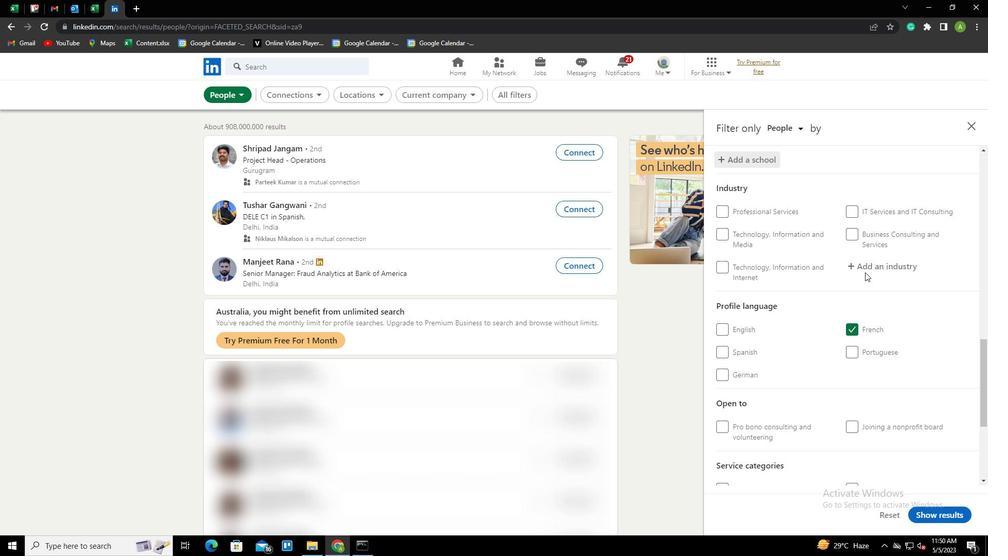 
Action: Key pressed <Key.shift>BUILDING<Key.space><Key.shift>EQUIPMENT<Key.space><Key.shift>CONTRACTORS<Key.down><Key.enter>
Screenshot: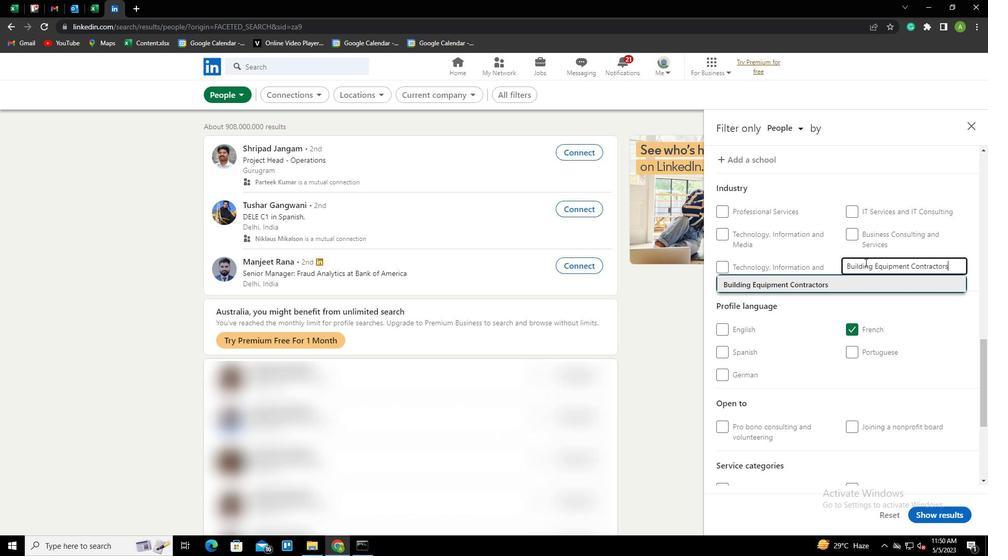 
Action: Mouse scrolled (865, 262) with delta (0, 0)
Screenshot: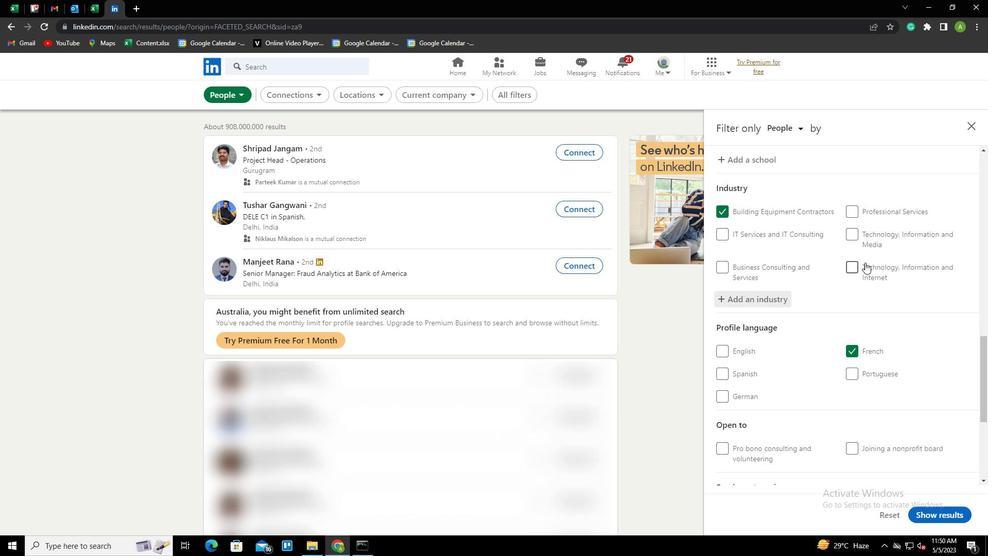 
Action: Mouse scrolled (865, 262) with delta (0, 0)
Screenshot: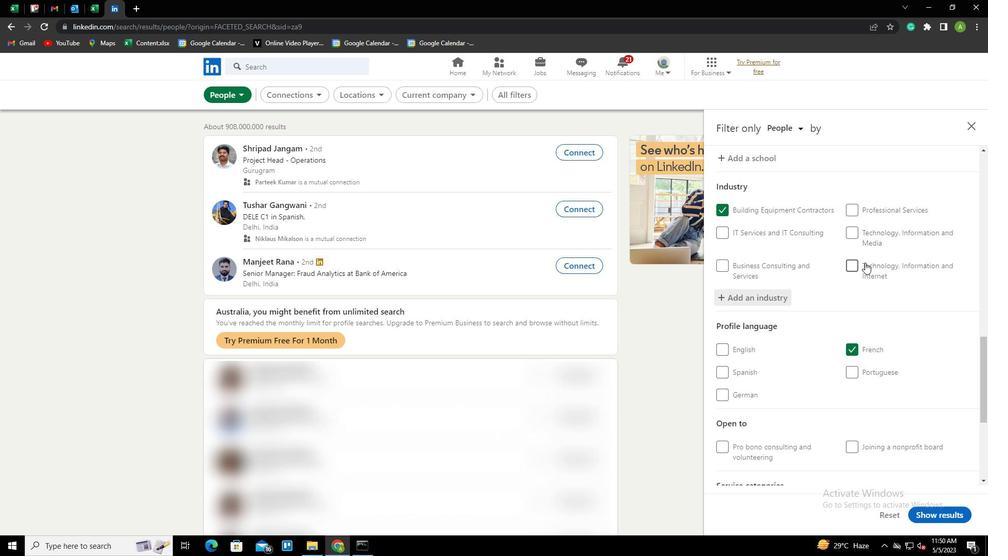 
Action: Mouse scrolled (865, 262) with delta (0, 0)
Screenshot: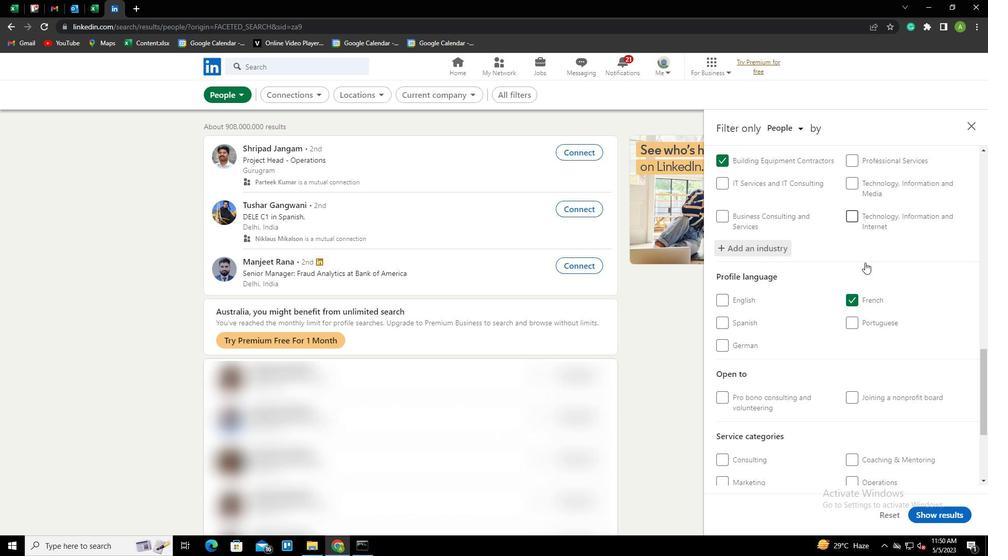 
Action: Mouse scrolled (865, 262) with delta (0, 0)
Screenshot: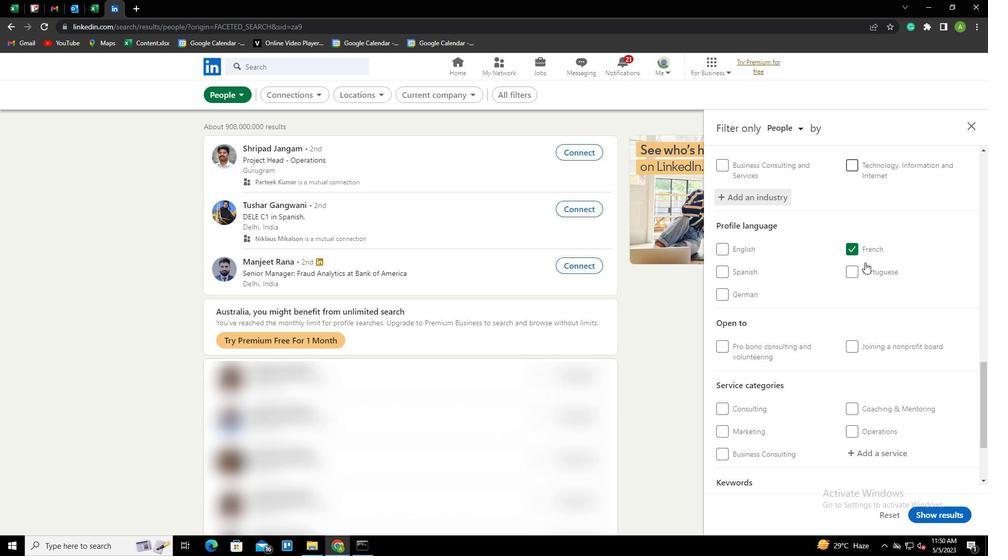 
Action: Mouse scrolled (865, 262) with delta (0, 0)
Screenshot: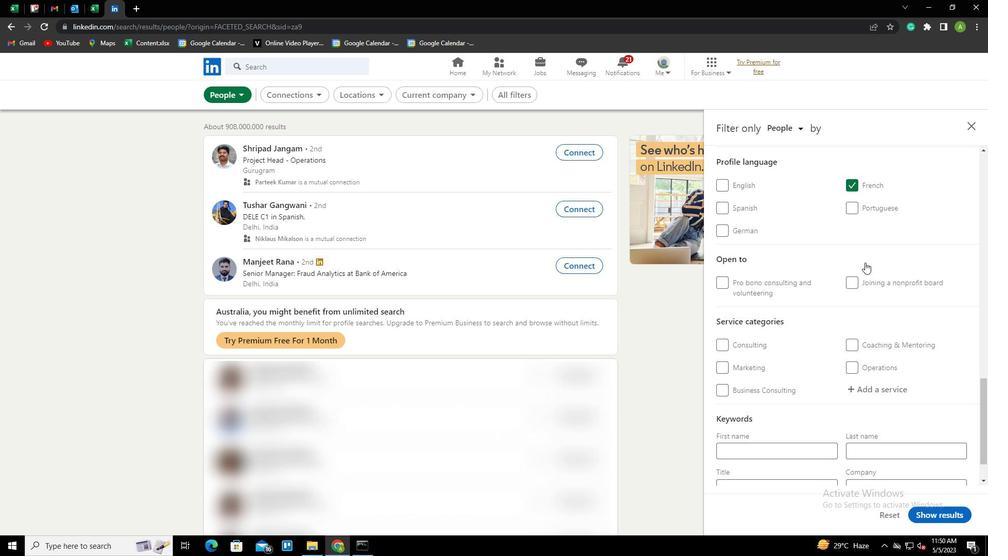 
Action: Mouse moved to (863, 343)
Screenshot: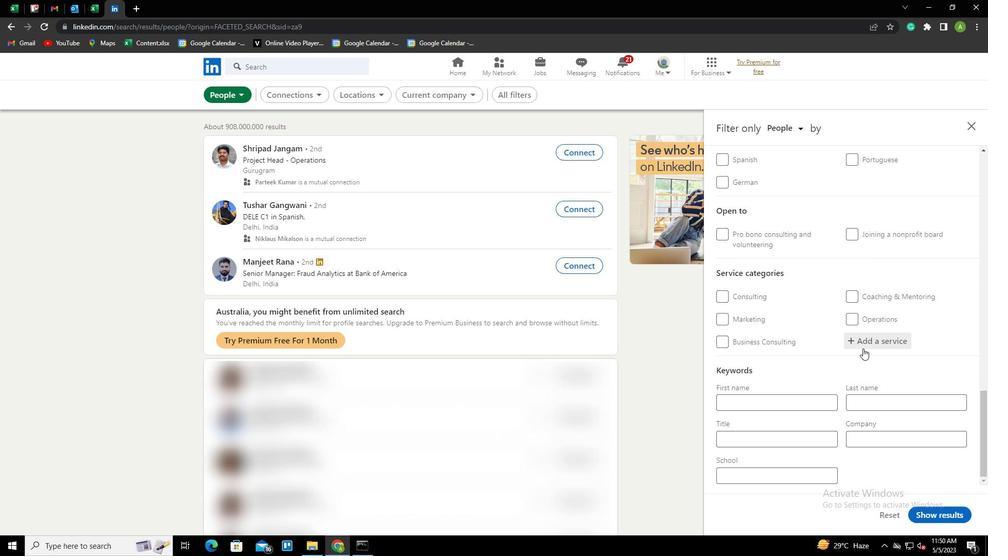 
Action: Mouse pressed left at (863, 343)
Screenshot: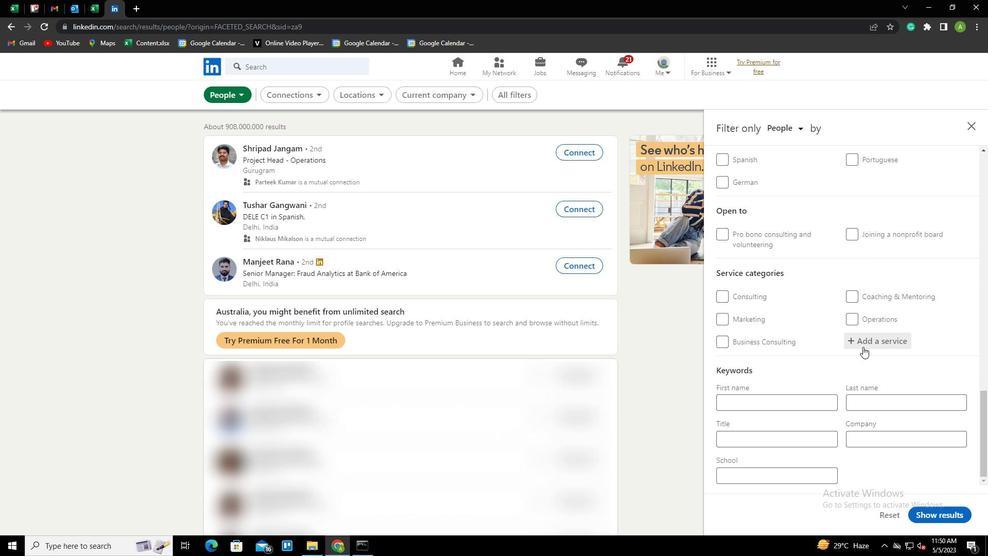 
Action: Mouse moved to (863, 343)
Screenshot: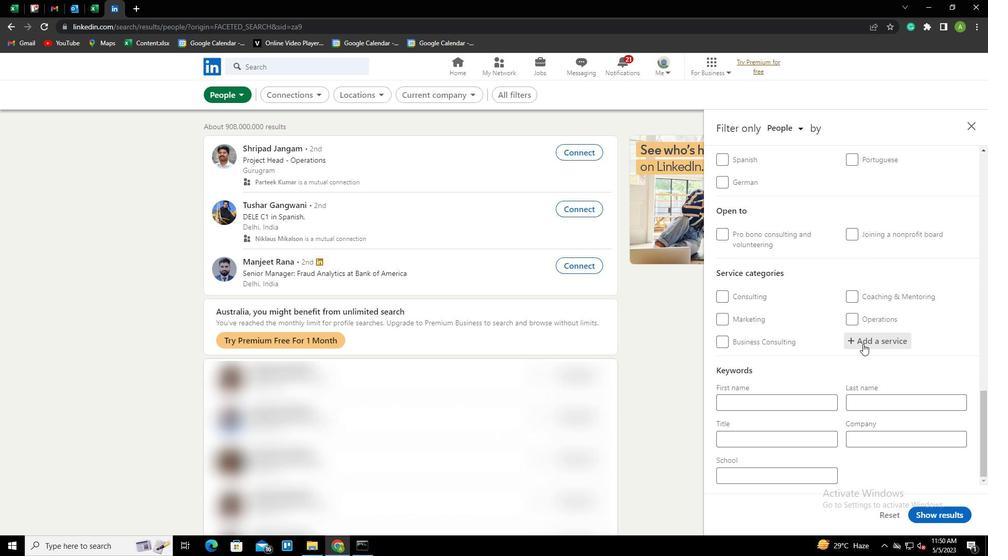 
Action: Key pressed <Key.shift>BLOGGING<Key.down><Key.enter>
Screenshot: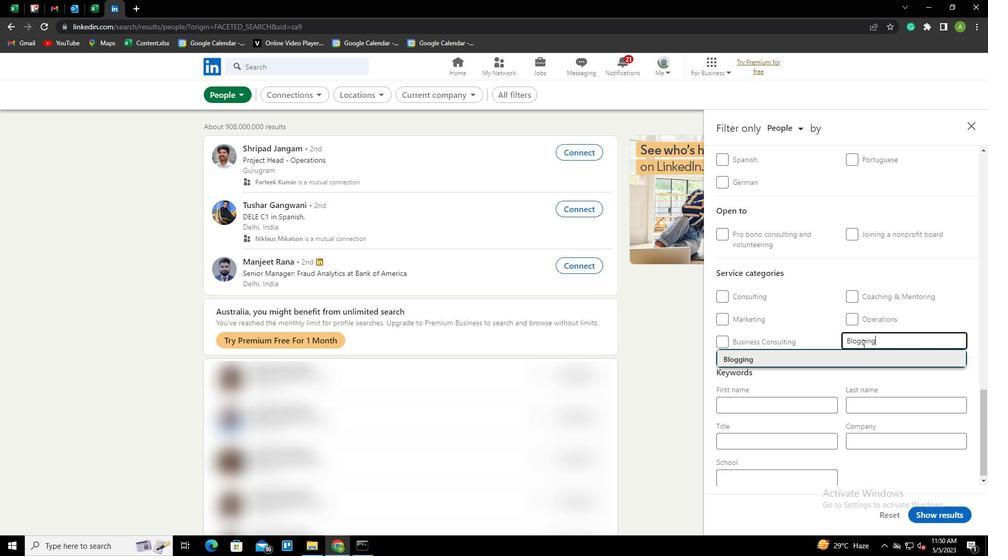 
Action: Mouse scrolled (863, 343) with delta (0, 0)
Screenshot: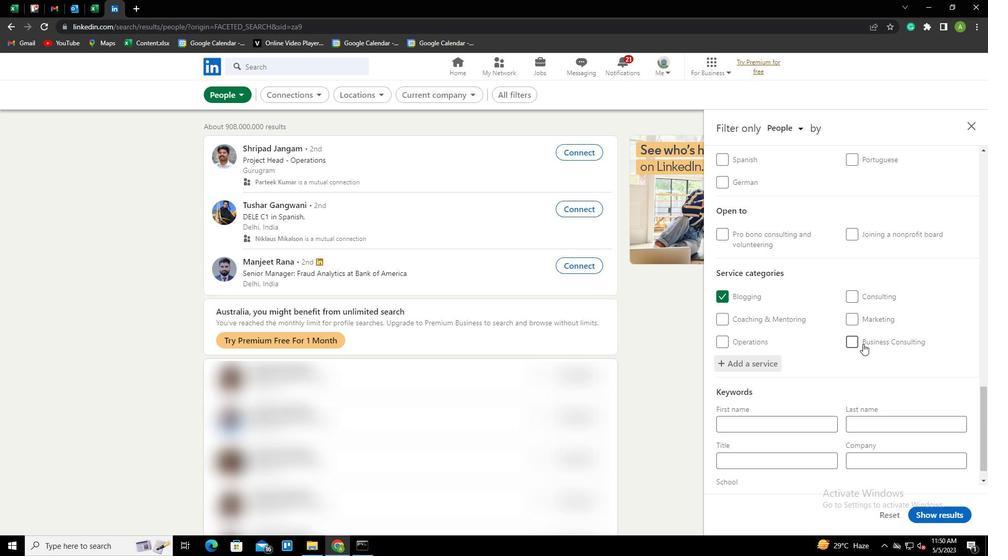 
Action: Mouse scrolled (863, 343) with delta (0, 0)
Screenshot: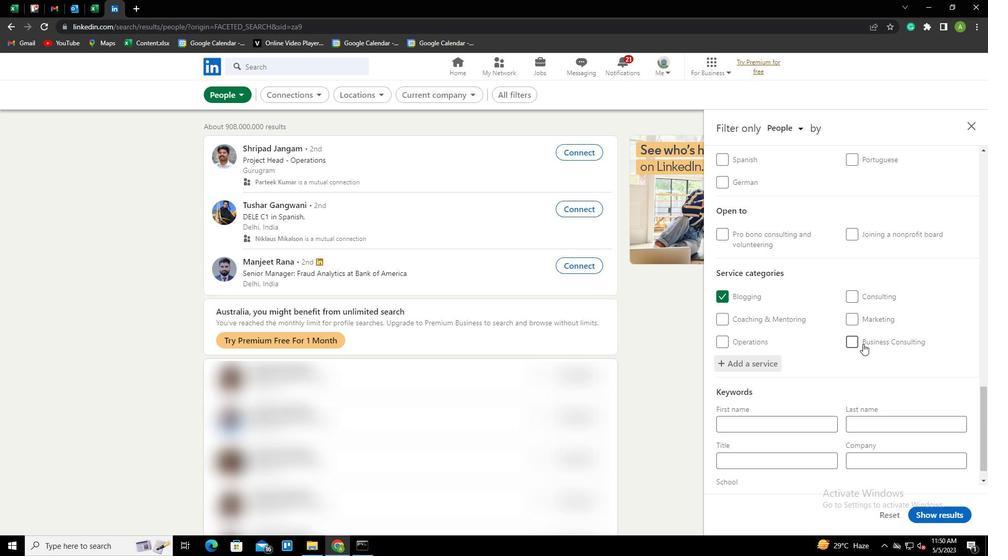 
Action: Mouse scrolled (863, 343) with delta (0, 0)
Screenshot: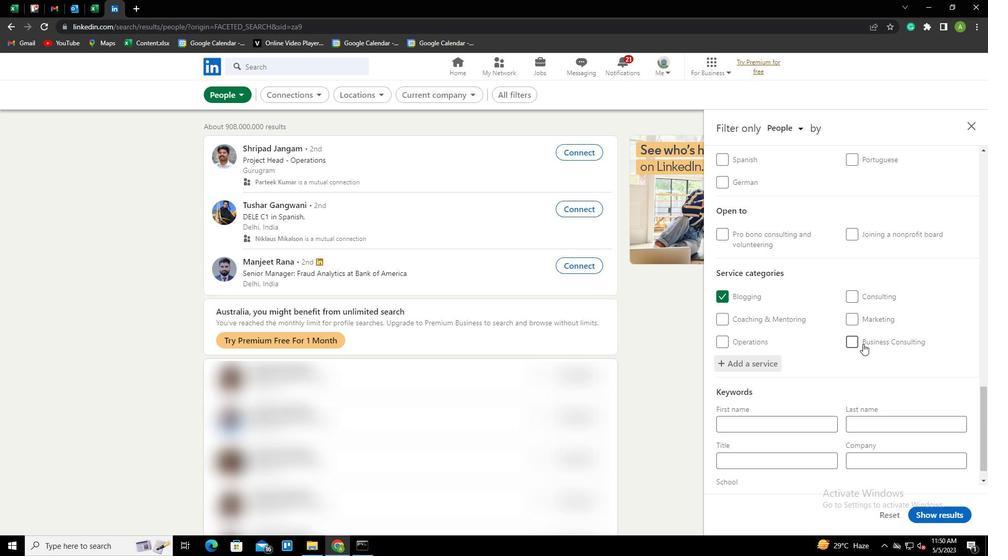 
Action: Mouse scrolled (863, 343) with delta (0, 0)
Screenshot: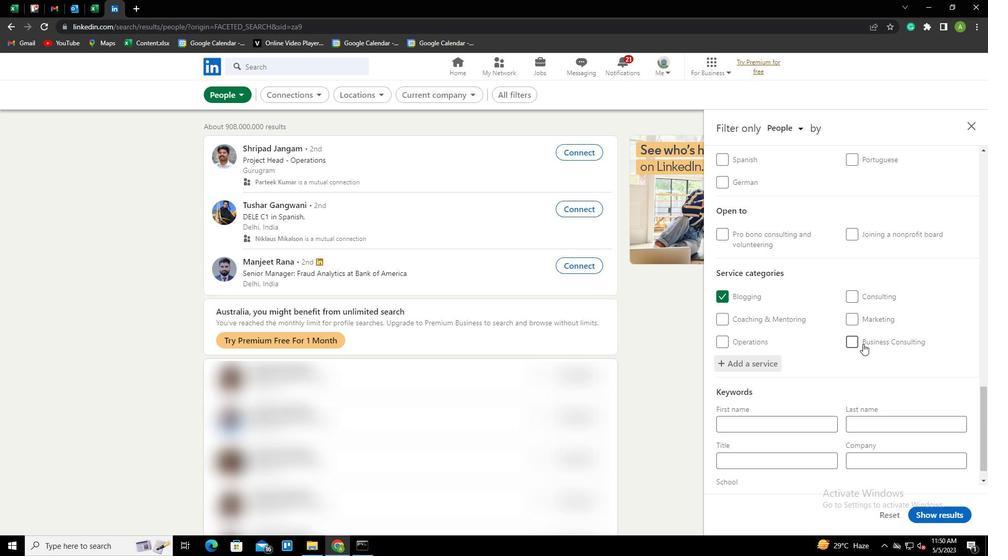 
Action: Mouse scrolled (863, 343) with delta (0, 0)
Screenshot: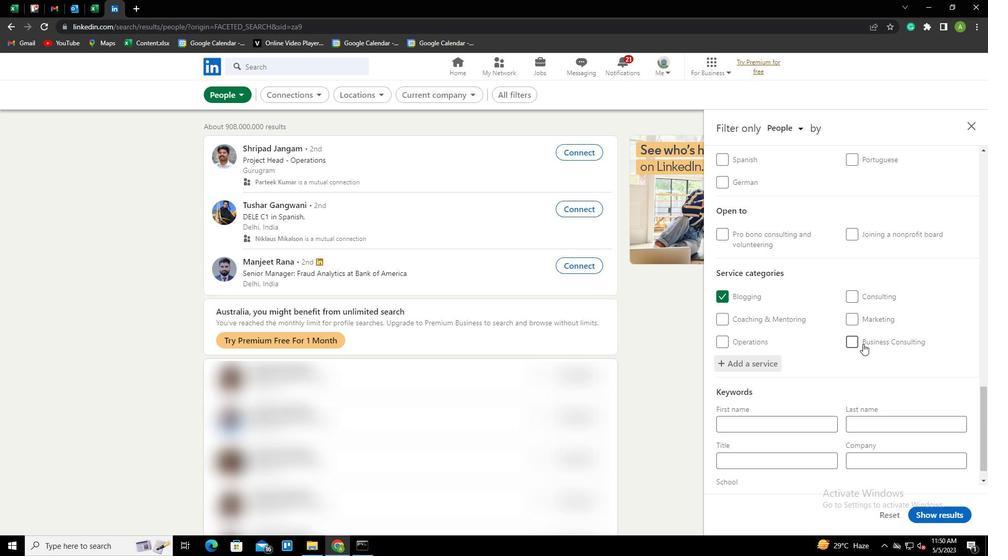 
Action: Mouse moved to (783, 441)
Screenshot: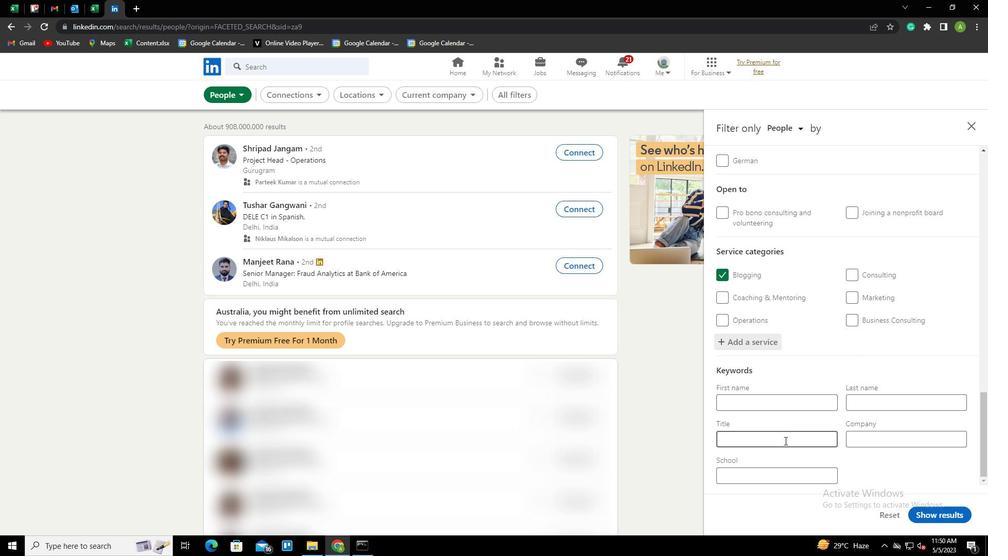 
Action: Mouse pressed left at (783, 441)
Screenshot: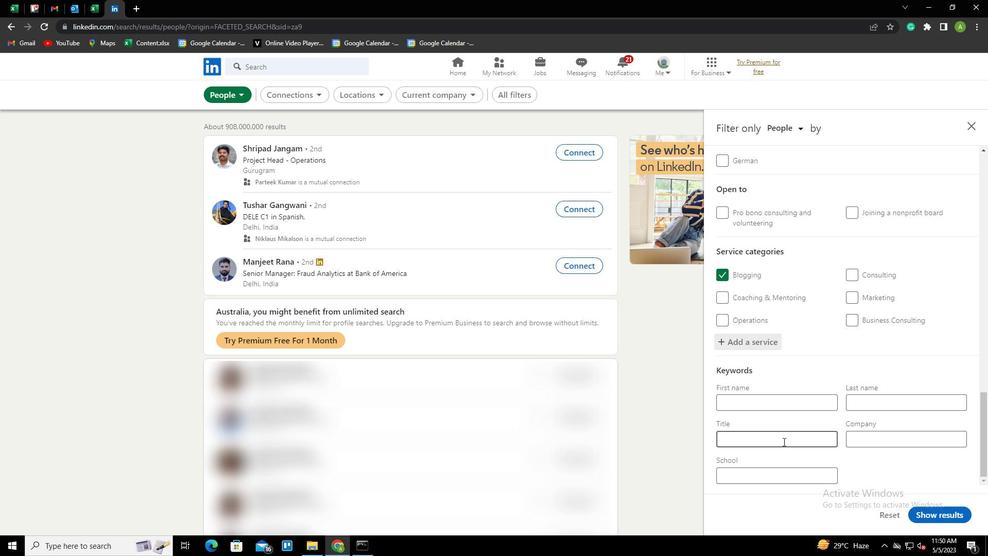 
Action: Key pressed <Key.shift><Key.shift><Key.shift><Key.shift><Key.shift><Key.shift><Key.shift><Key.shift><Key.shift><Key.shift><Key.shift><Key.shift><Key.shift><Key.shift><Key.shift><Key.shift><Key.shift><Key.shift><Key.shift><Key.shift><Key.shift><Key.shift><Key.shift><Key.shift><Key.shift><Key.shift>SUBSTITUTE<Key.space><Key.shift>TECHER<Key.backspace><Key.backspace><Key.backspace><Key.backspace>ACHER
Screenshot: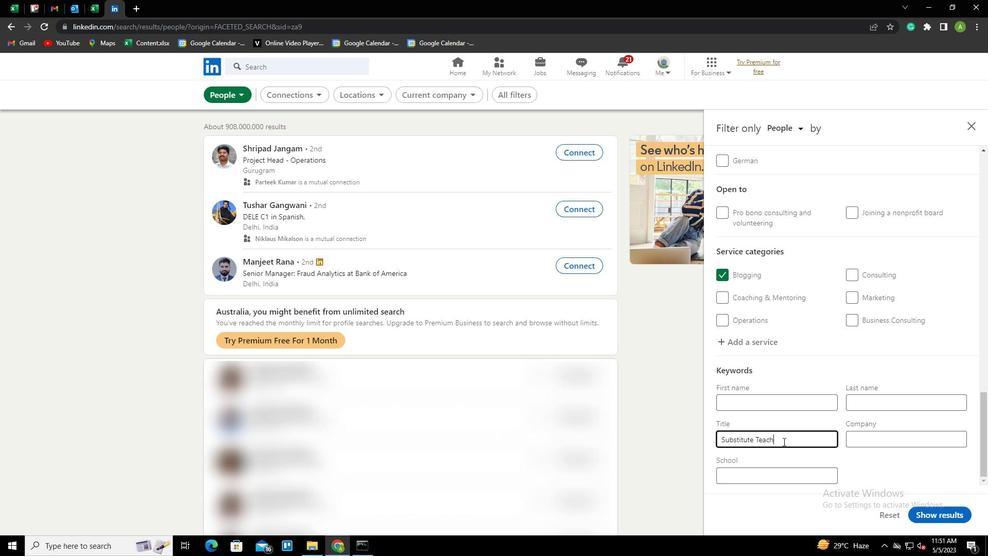 
Action: Mouse moved to (893, 477)
Screenshot: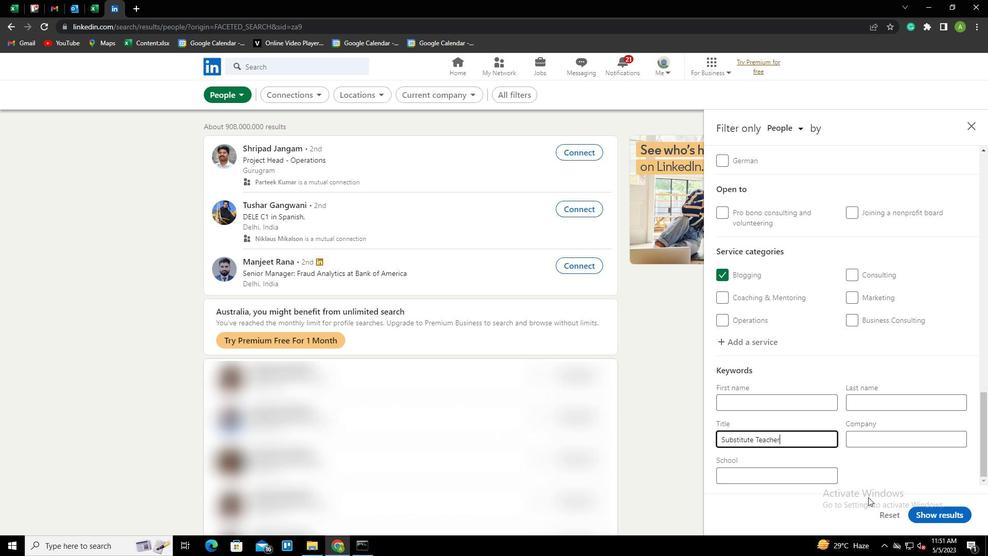 
Action: Mouse pressed left at (893, 477)
Screenshot: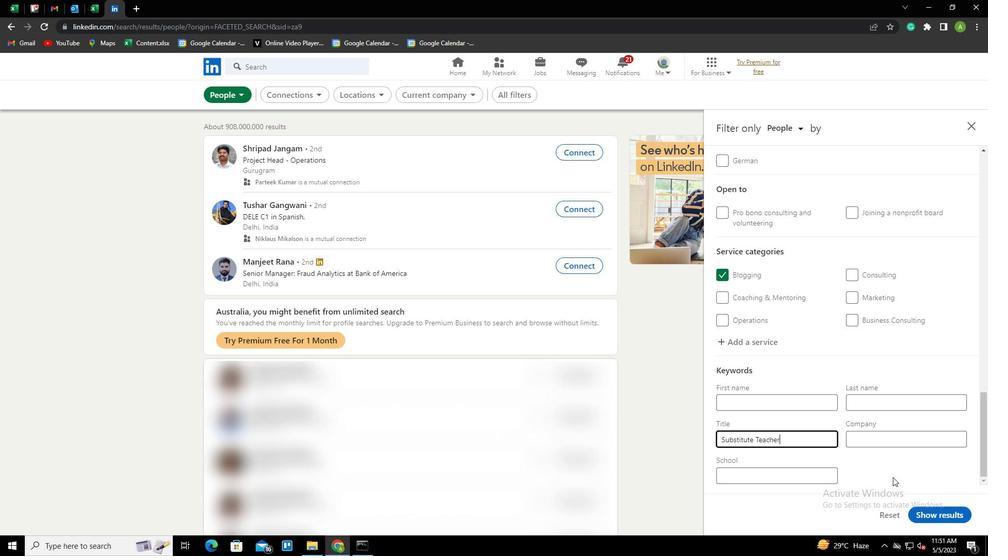 
Action: Mouse moved to (930, 513)
Screenshot: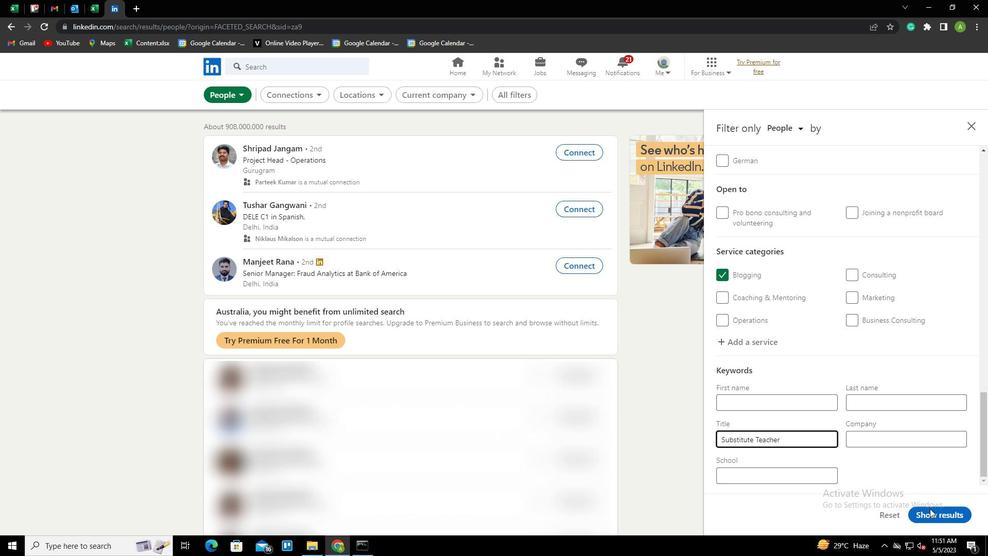
Action: Mouse pressed left at (930, 513)
Screenshot: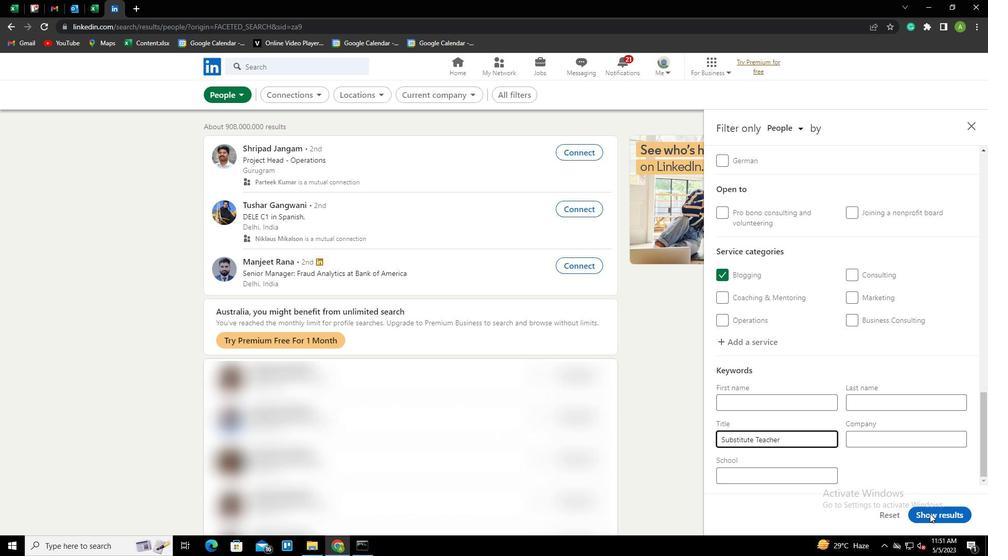 
